 Task: Open a Modern Writer Template save the file as report.html Remove the following  from template: 'Address' Change the date  '21 December, 2022' change Dear Ms Reader to   Good Evening. Add body to the letter Congratulations on your recent promotion! This well-deserved achievement is a testament to your skills and commitment to your work. I am confident that you will excel in your new role and bring continued success to the team. Wishing you all the best in this exciting chapter of your career.Add Name  'Dwight'. Insert watermark  Ram&Sons Apply Font Style in watermark Nunito; font size  123and place the watermark  Diagonally 
Action: Mouse moved to (395, 222)
Screenshot: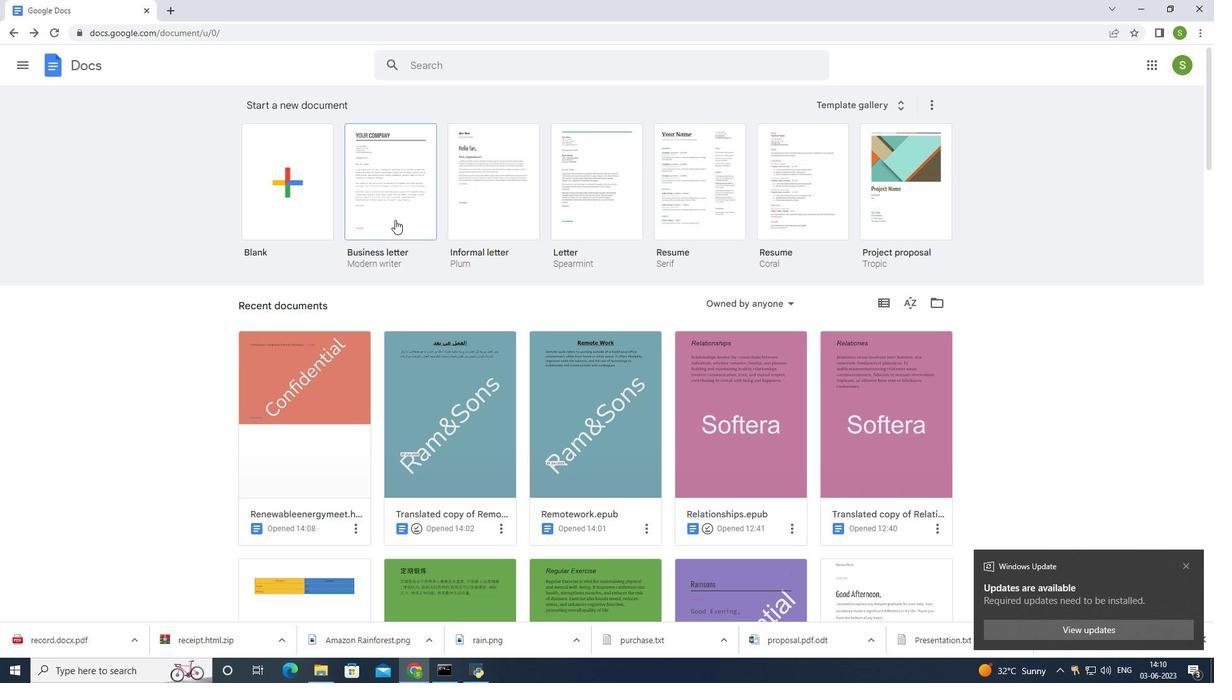
Action: Mouse pressed left at (395, 222)
Screenshot: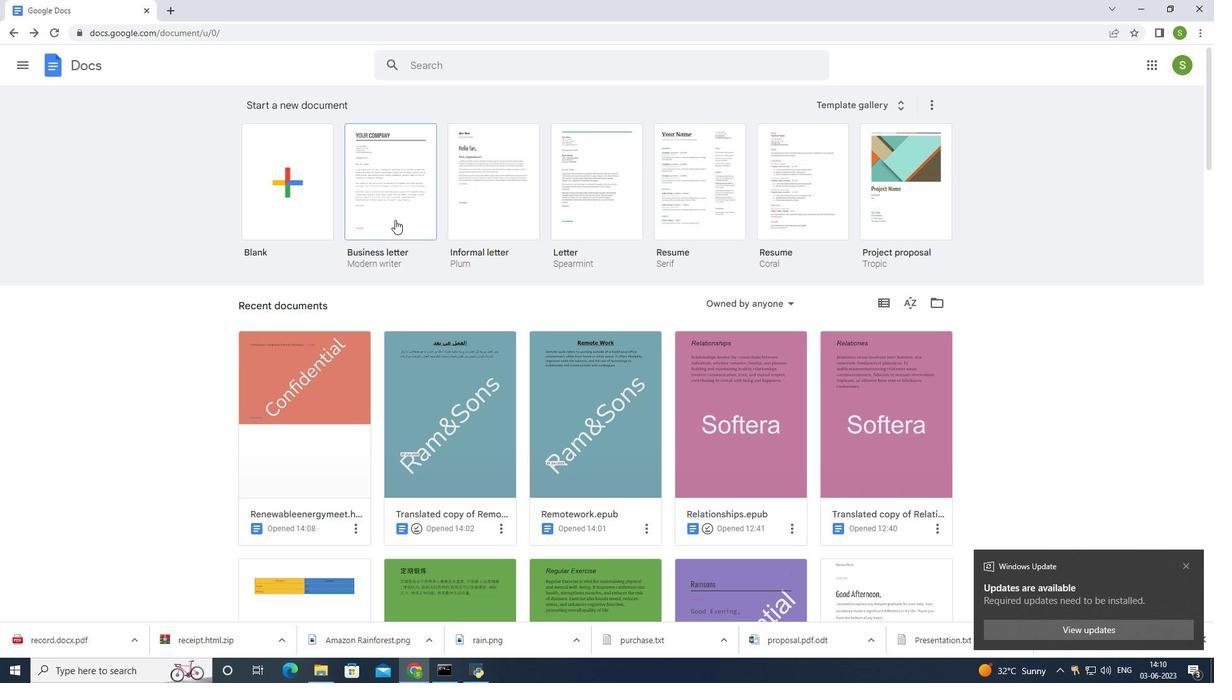 
Action: Mouse moved to (390, 227)
Screenshot: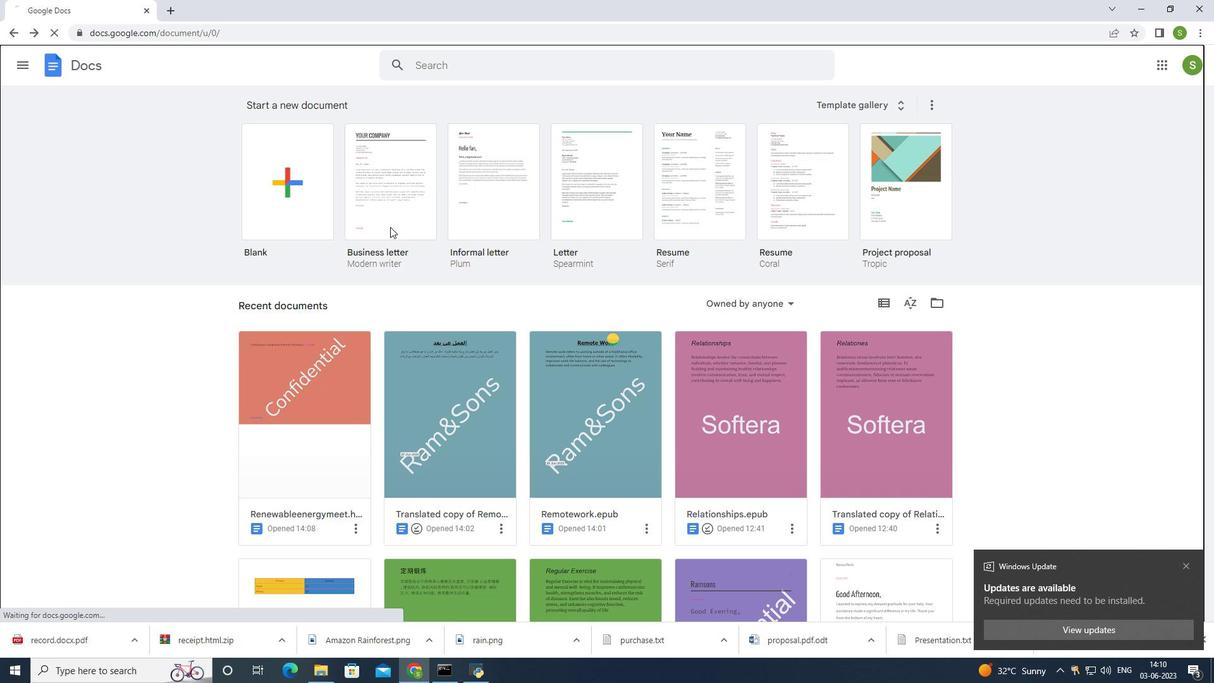 
Action: Mouse pressed left at (390, 227)
Screenshot: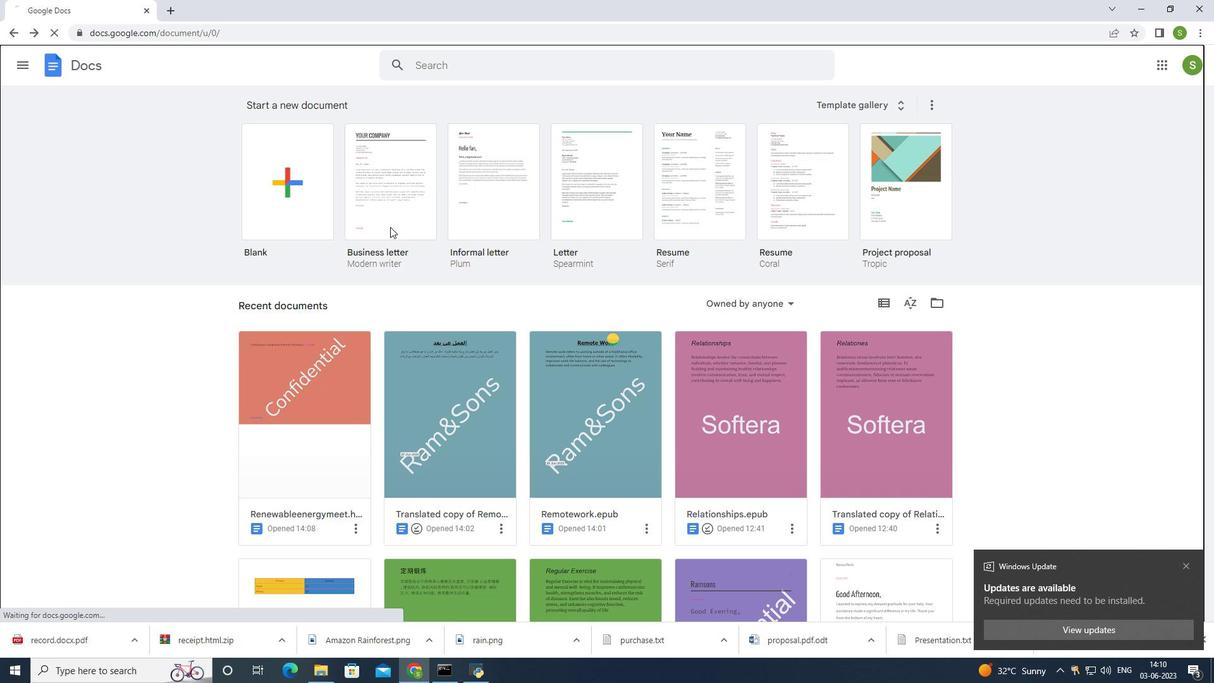 
Action: Mouse moved to (306, 258)
Screenshot: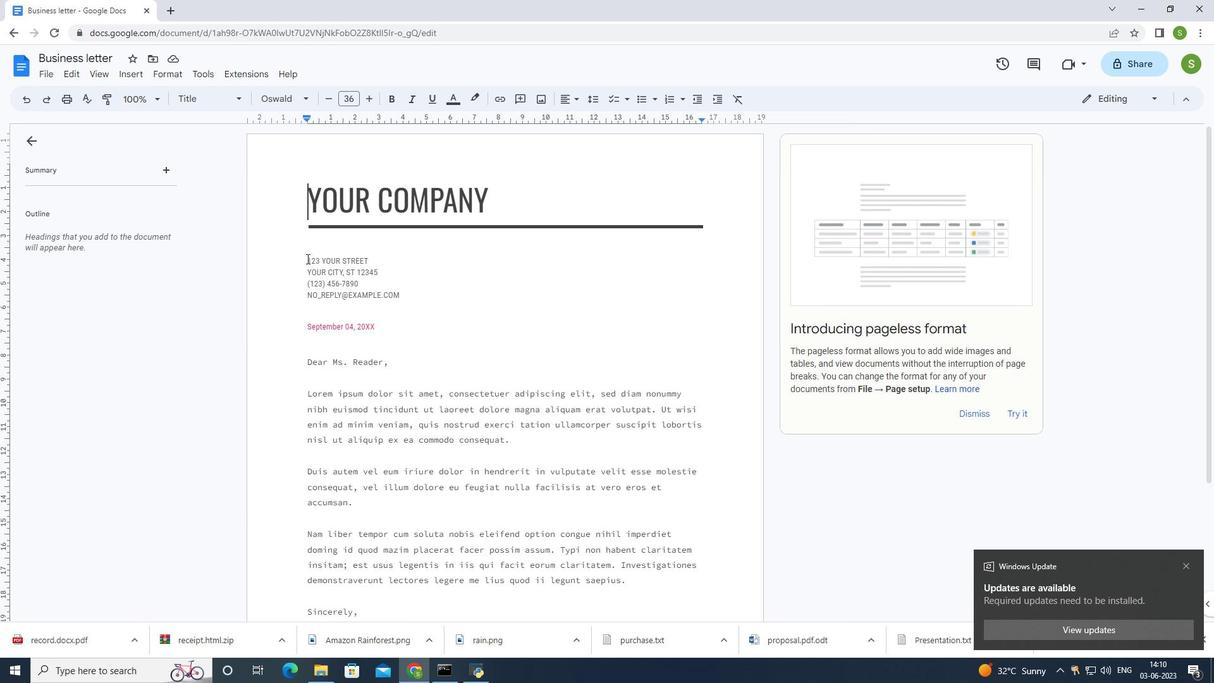 
Action: Mouse pressed left at (306, 258)
Screenshot: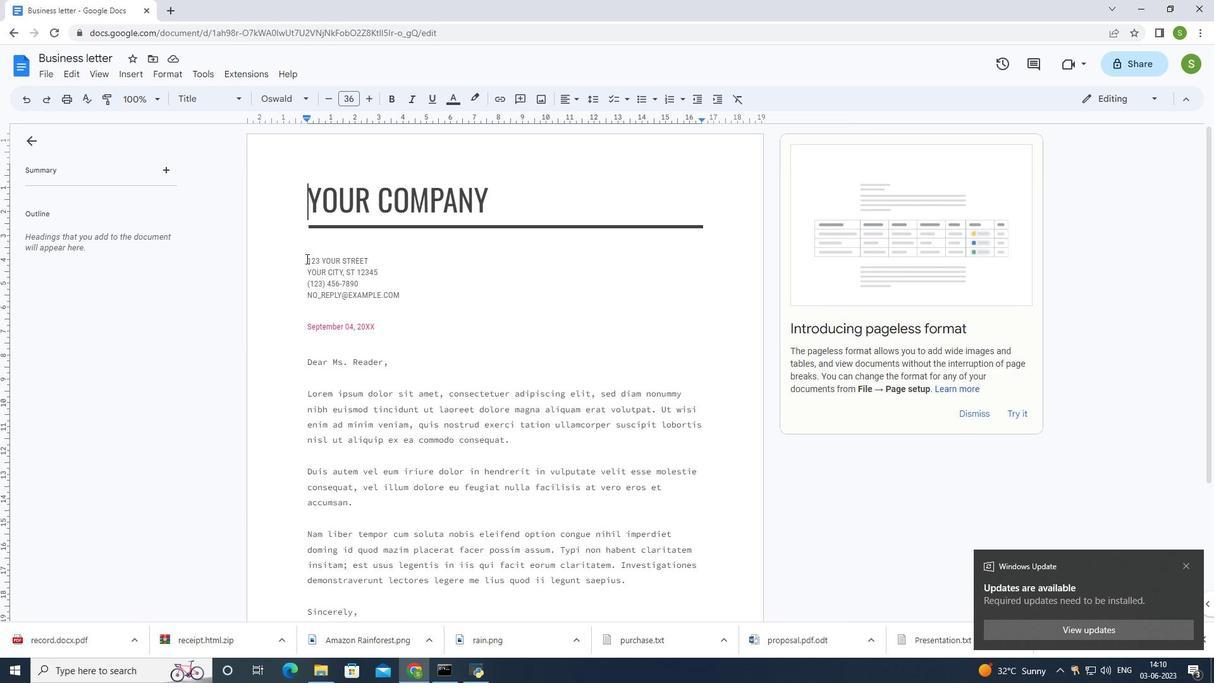 
Action: Mouse moved to (429, 303)
Screenshot: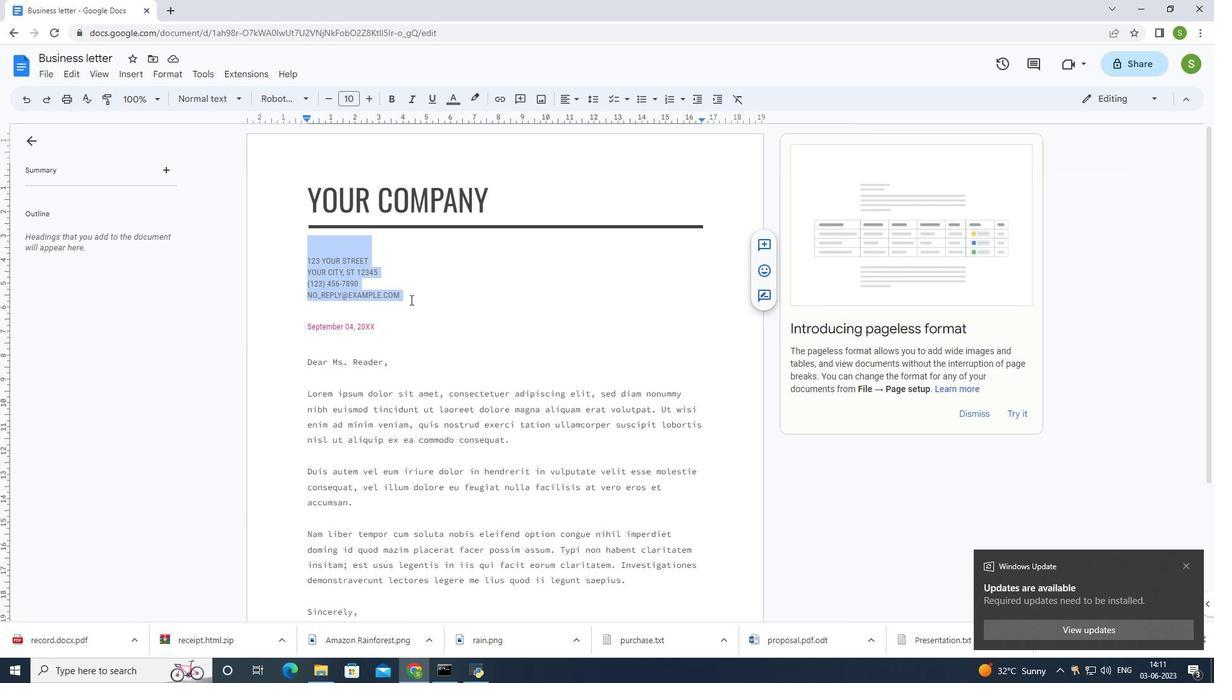 
Action: Key pressed <Key.delete>
Screenshot: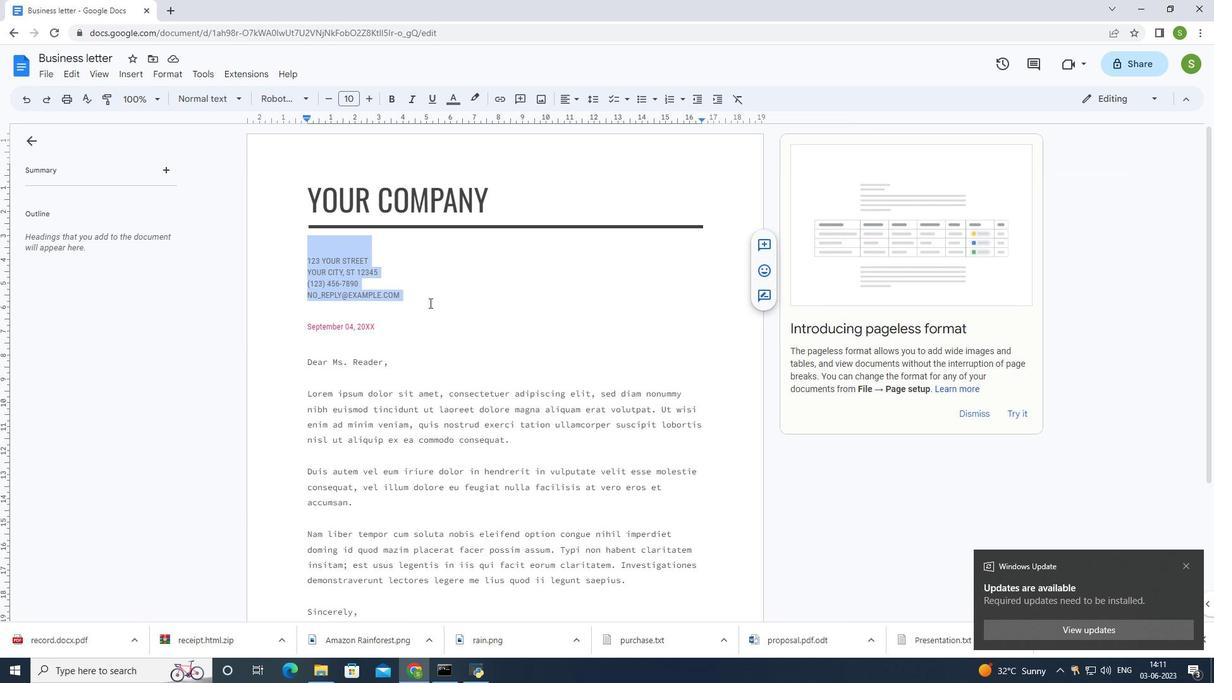 
Action: Mouse moved to (379, 261)
Screenshot: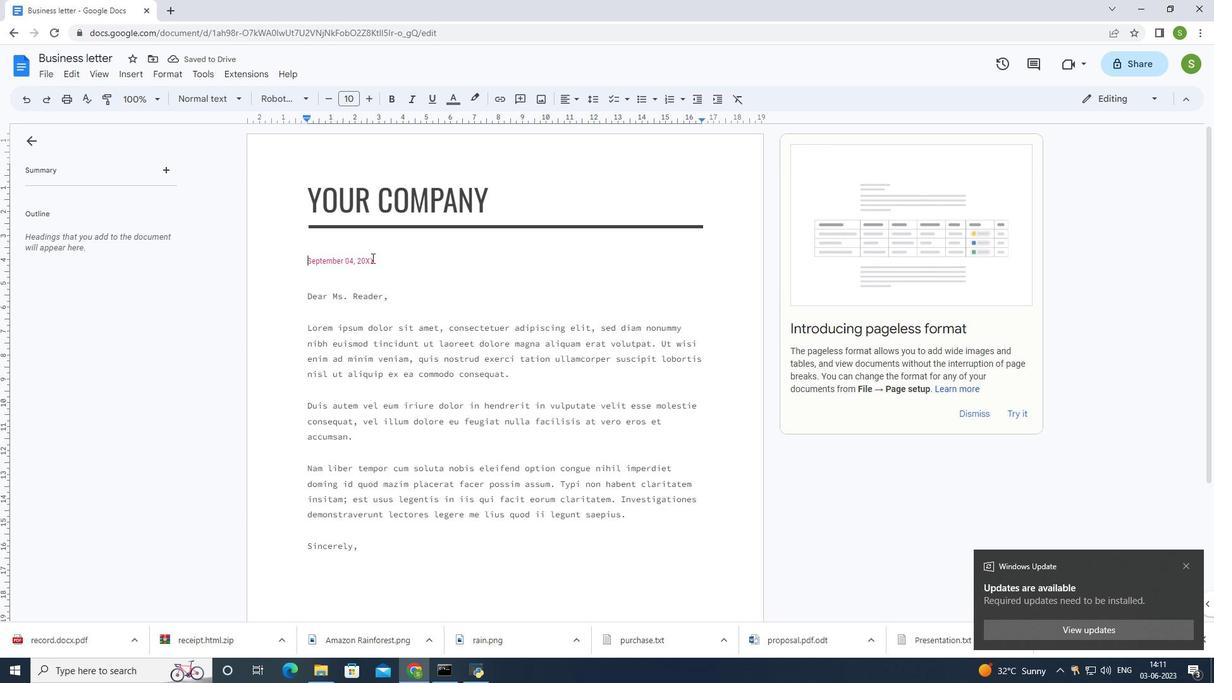 
Action: Mouse pressed left at (379, 261)
Screenshot: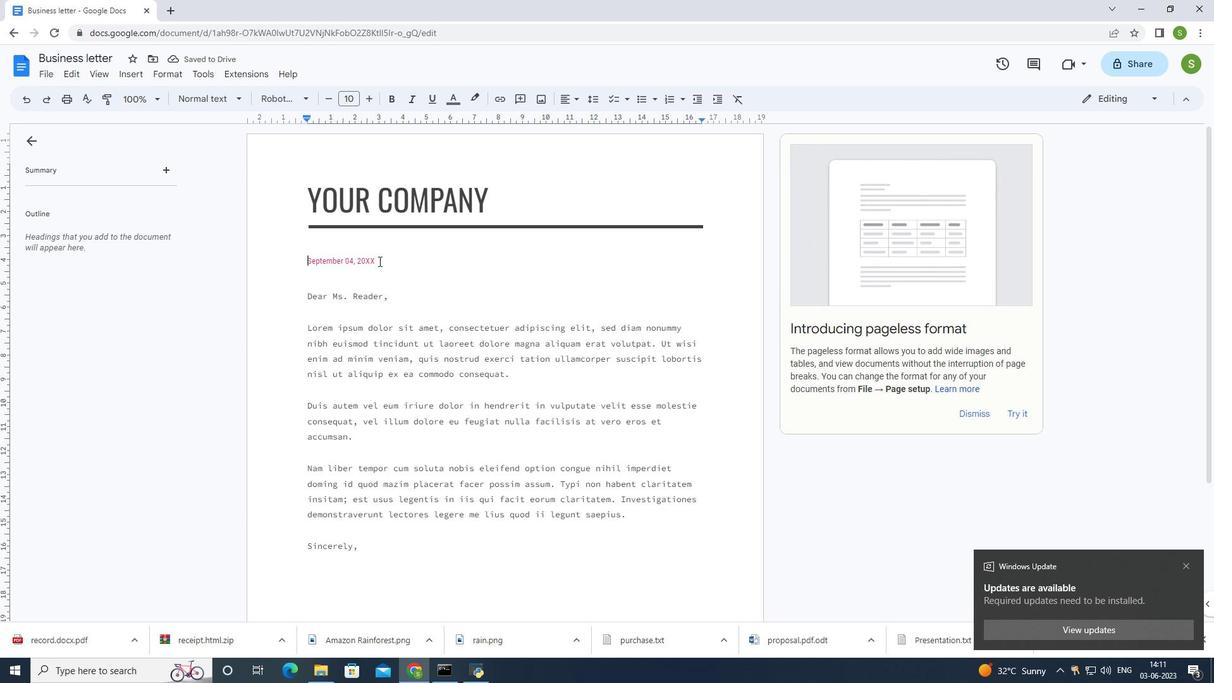
Action: Key pressed <Key.backspace><Key.backspace><Key.backspace><Key.backspace><Key.backspace><Key.backspace><Key.backspace><Key.backspace><Key.backspace><Key.backspace><Key.backspace><Key.backspace><Key.backspace><Key.backspace><Key.backspace><Key.backspace><Key.backspace><Key.backspace>
Screenshot: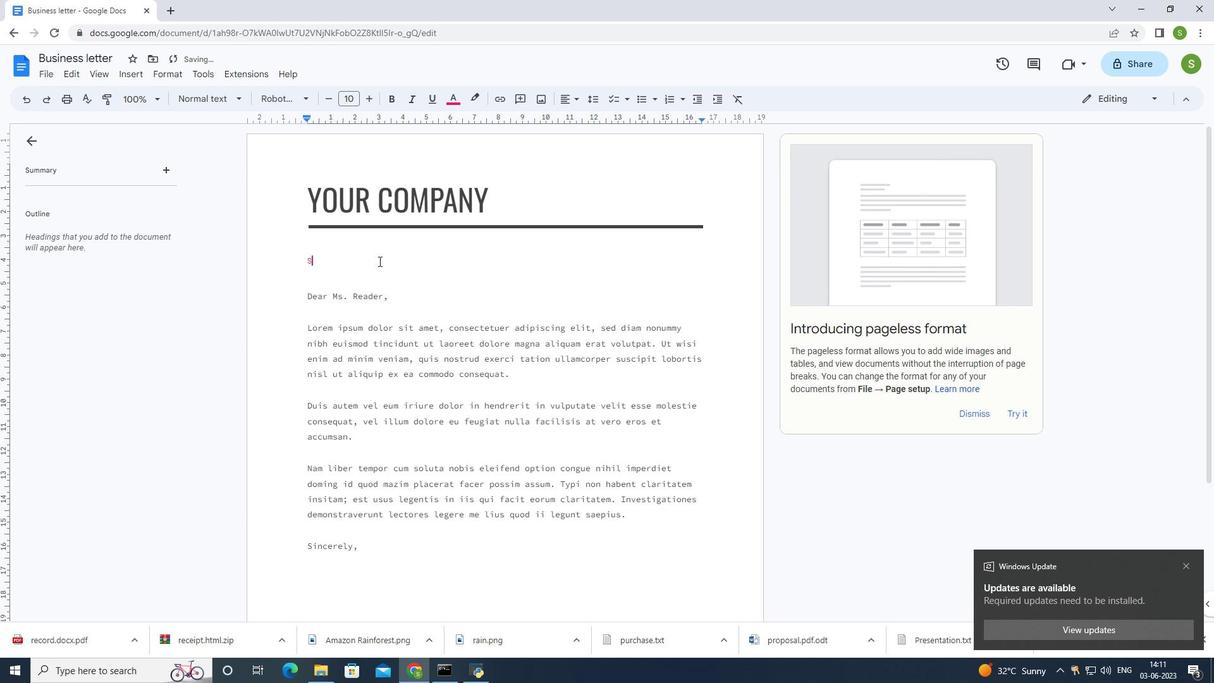 
Action: Mouse moved to (419, 286)
Screenshot: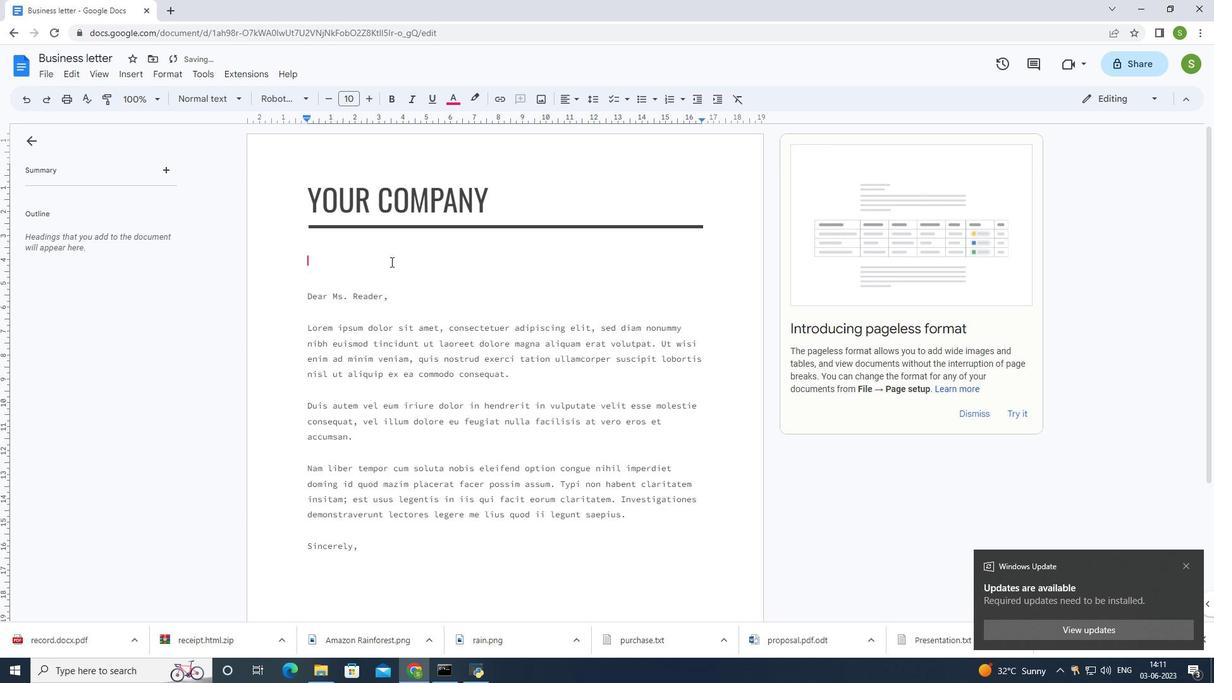 
Action: Key pressed 21<Key.space><Key.shift>December<Key.space>2022
Screenshot: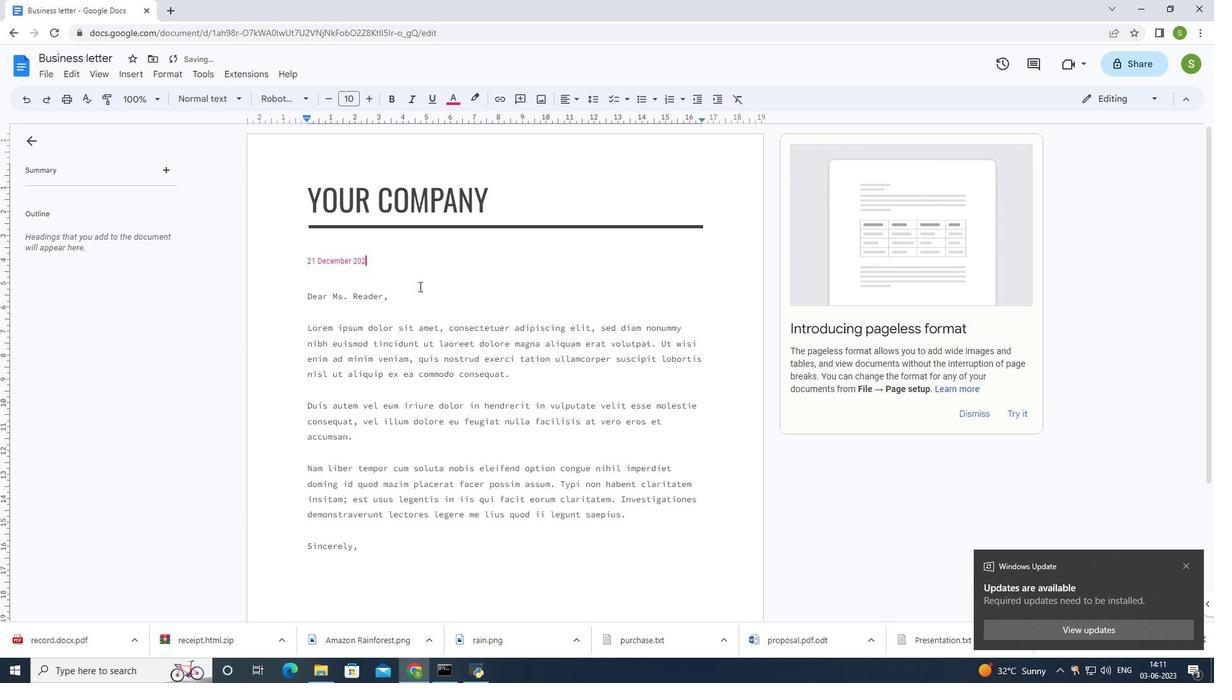 
Action: Mouse moved to (379, 296)
Screenshot: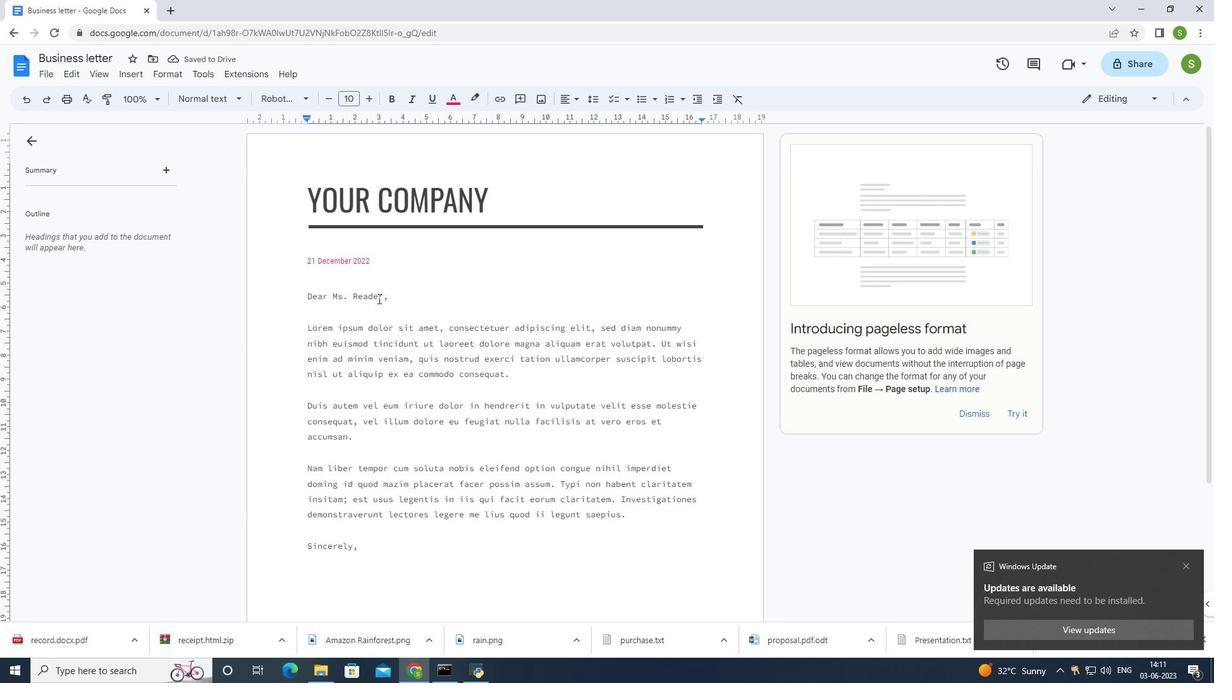 
Action: Mouse pressed left at (379, 296)
Screenshot: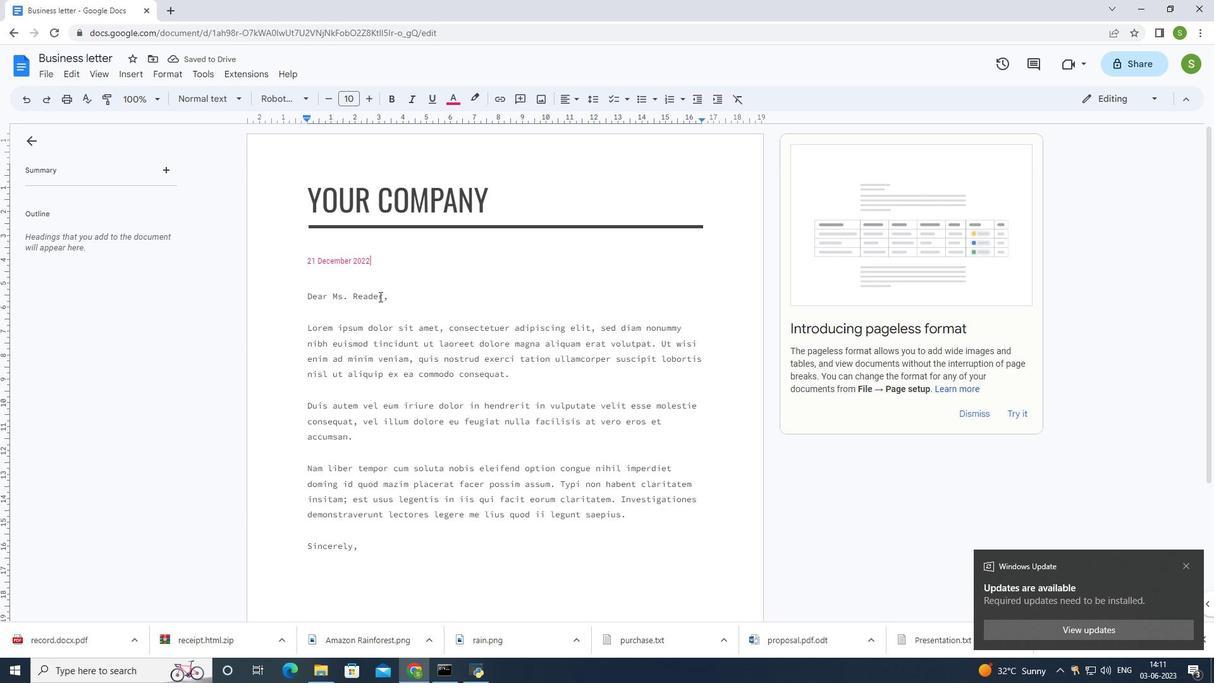 
Action: Mouse moved to (382, 294)
Screenshot: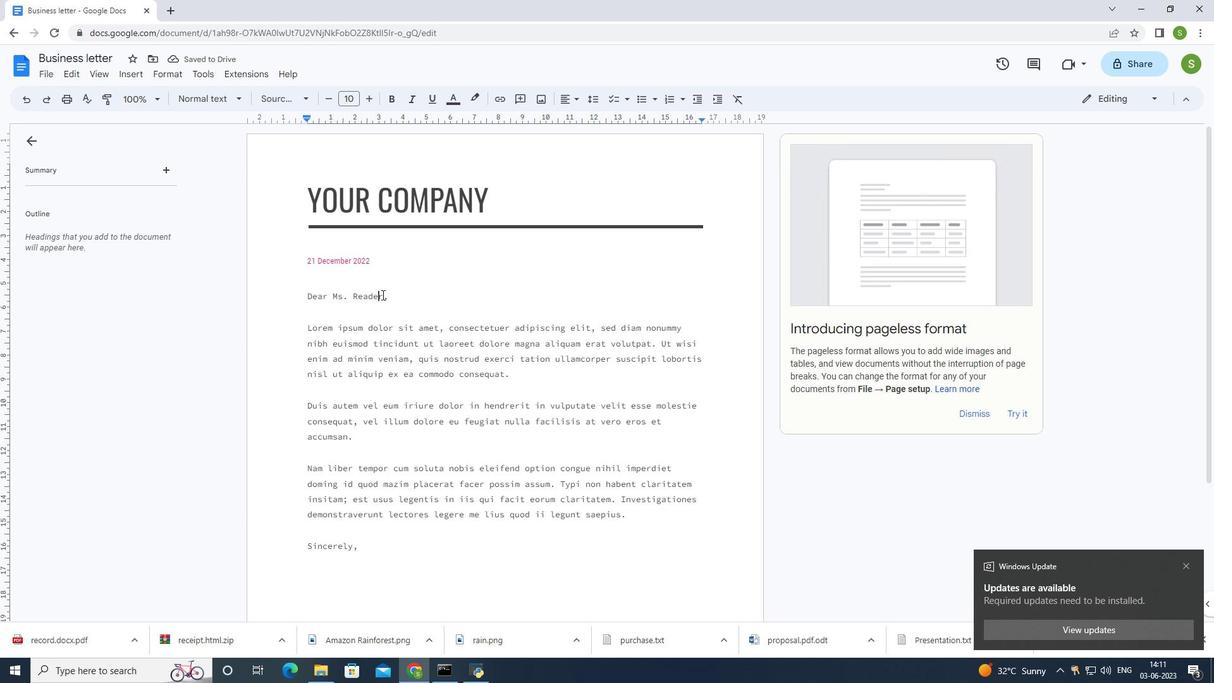 
Action: Mouse pressed left at (382, 294)
Screenshot: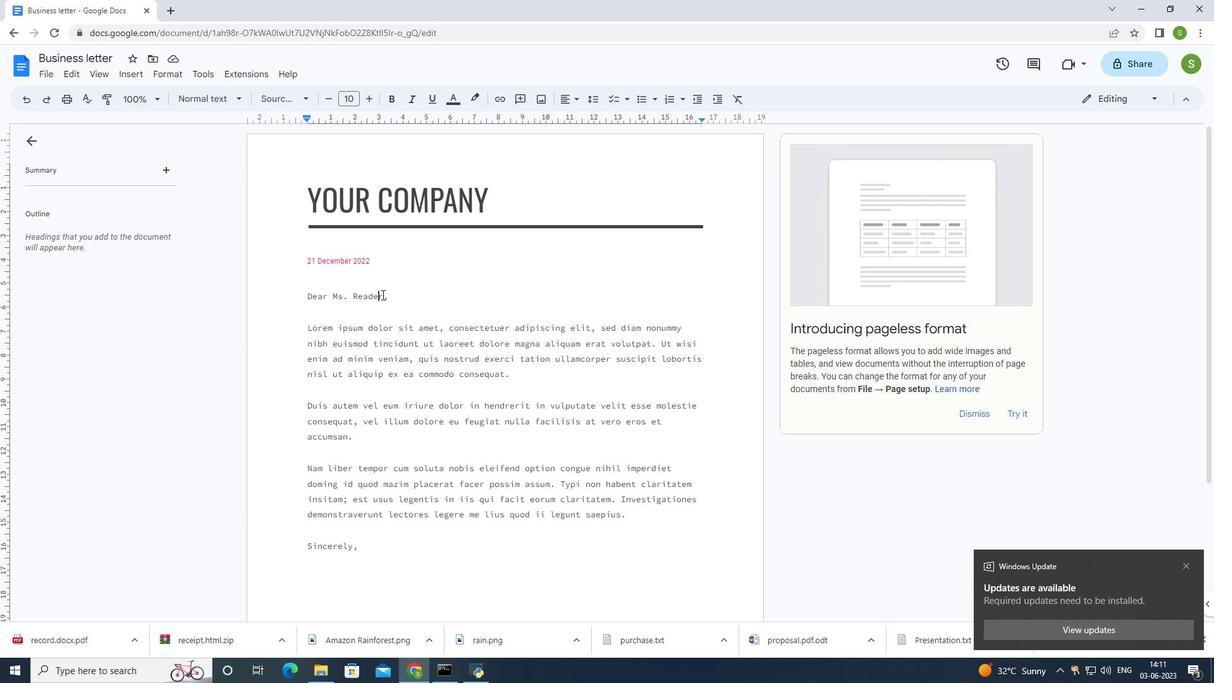 
Action: Mouse moved to (420, 286)
Screenshot: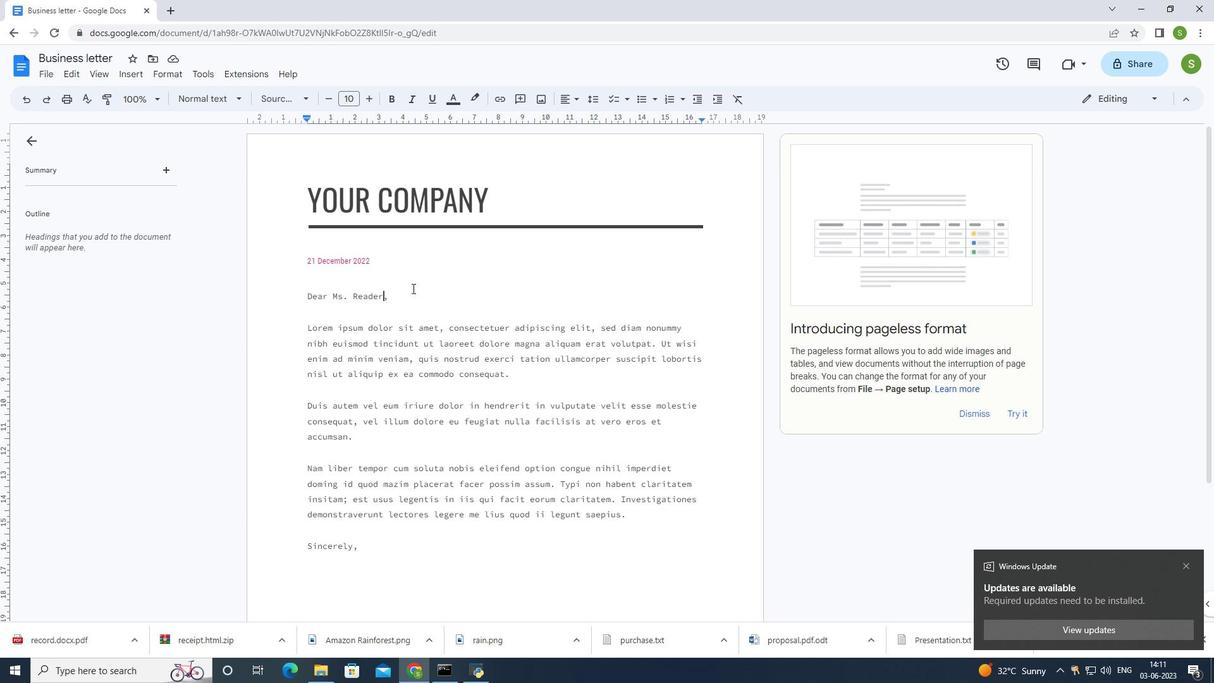 
Action: Key pressed <Key.backspace><Key.backspace><Key.backspace><Key.backspace><Key.backspace><Key.backspace><Key.backspace><Key.backspace><Key.backspace><Key.backspace><Key.backspace><Key.backspace><Key.backspace><Key.backspace><Key.backspace><Key.shift>Good<Key.space><Key.shift>Evening
Screenshot: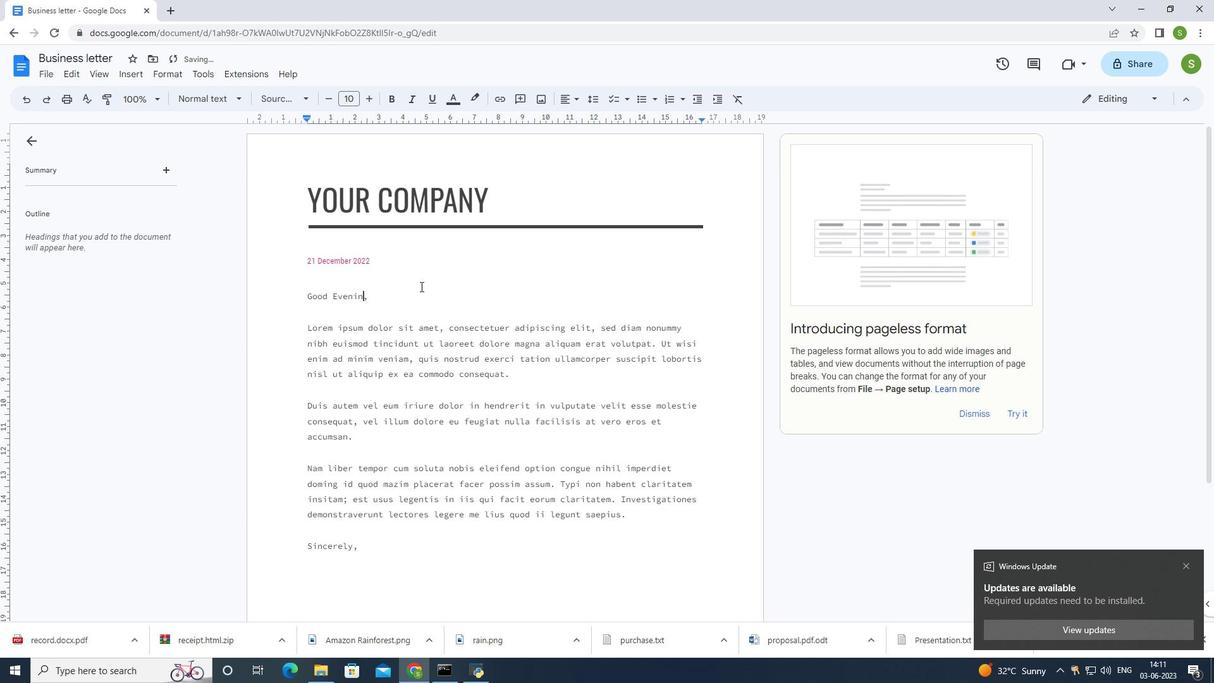 
Action: Mouse moved to (299, 325)
Screenshot: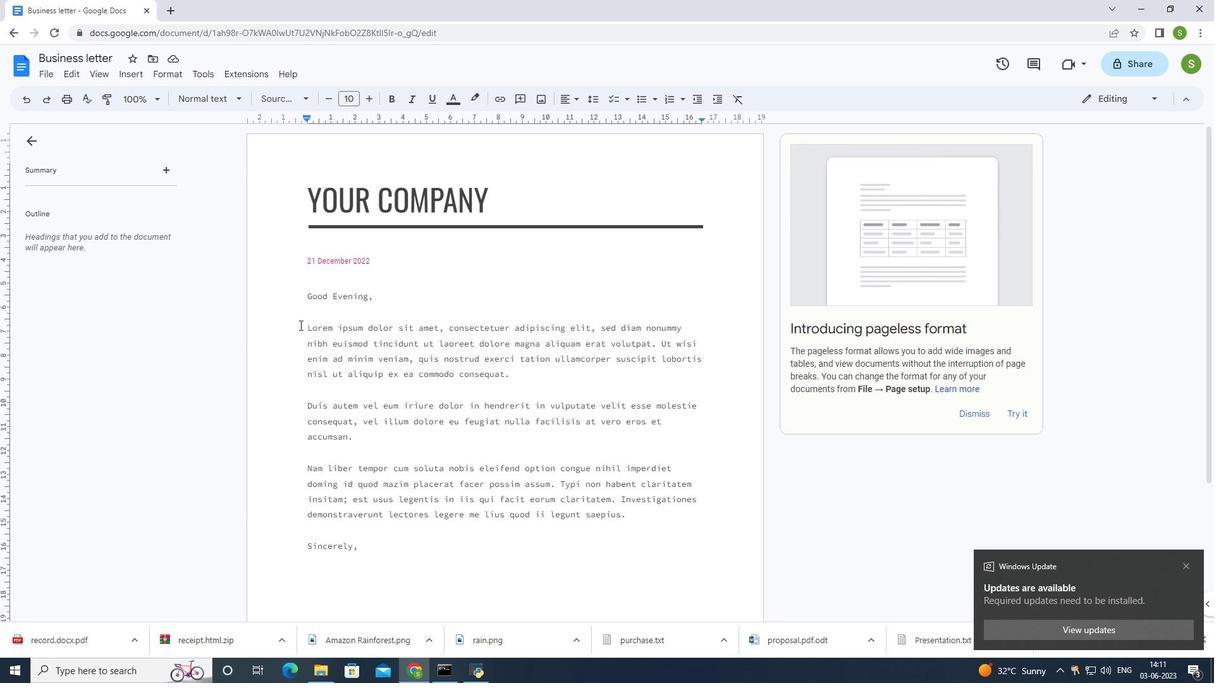 
Action: Mouse pressed left at (299, 325)
Screenshot: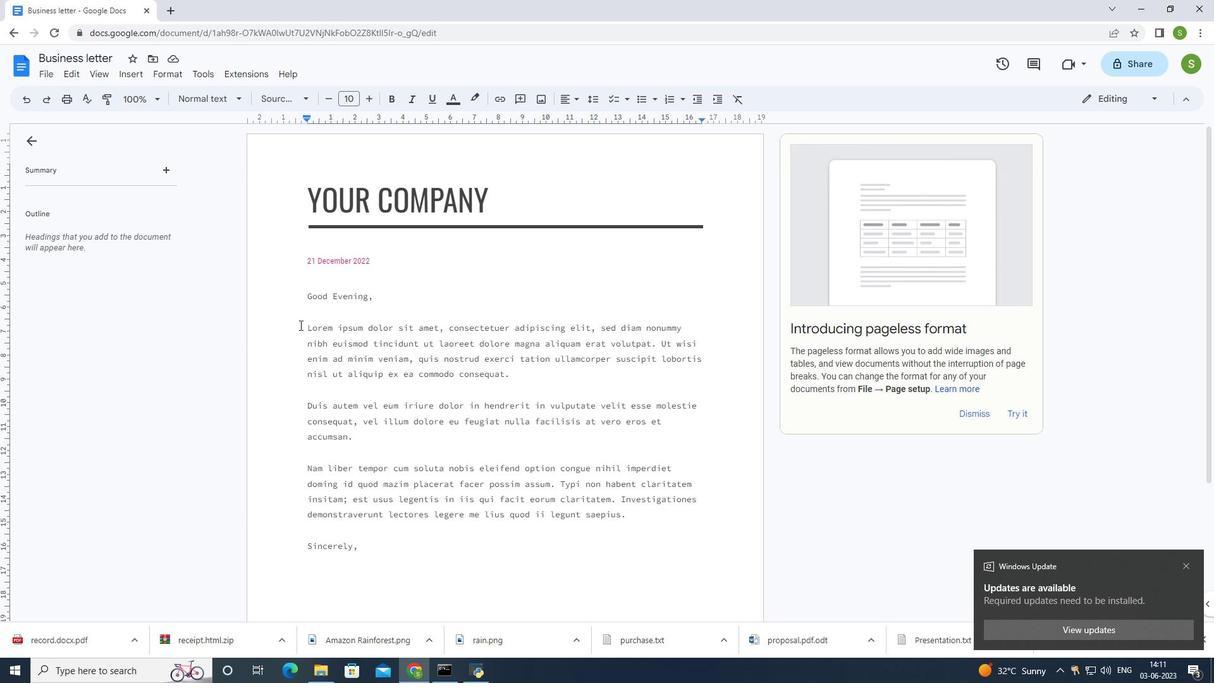
Action: Mouse moved to (431, 469)
Screenshot: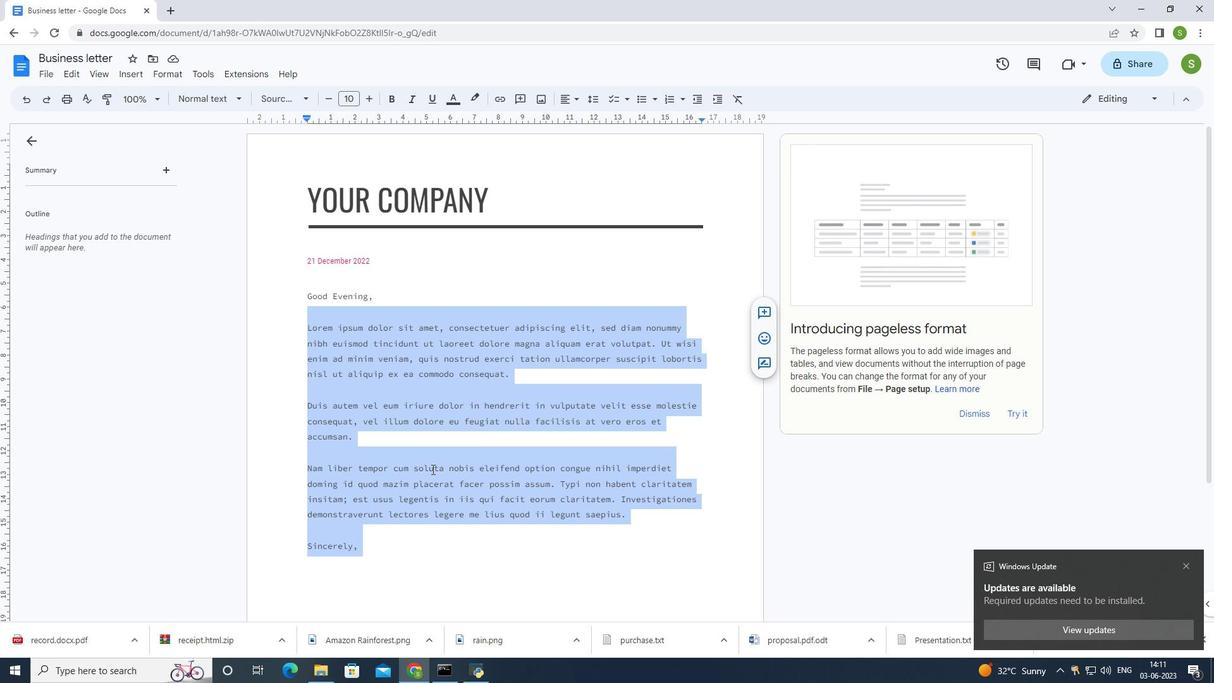 
Action: Key pressed <Key.delete>
Screenshot: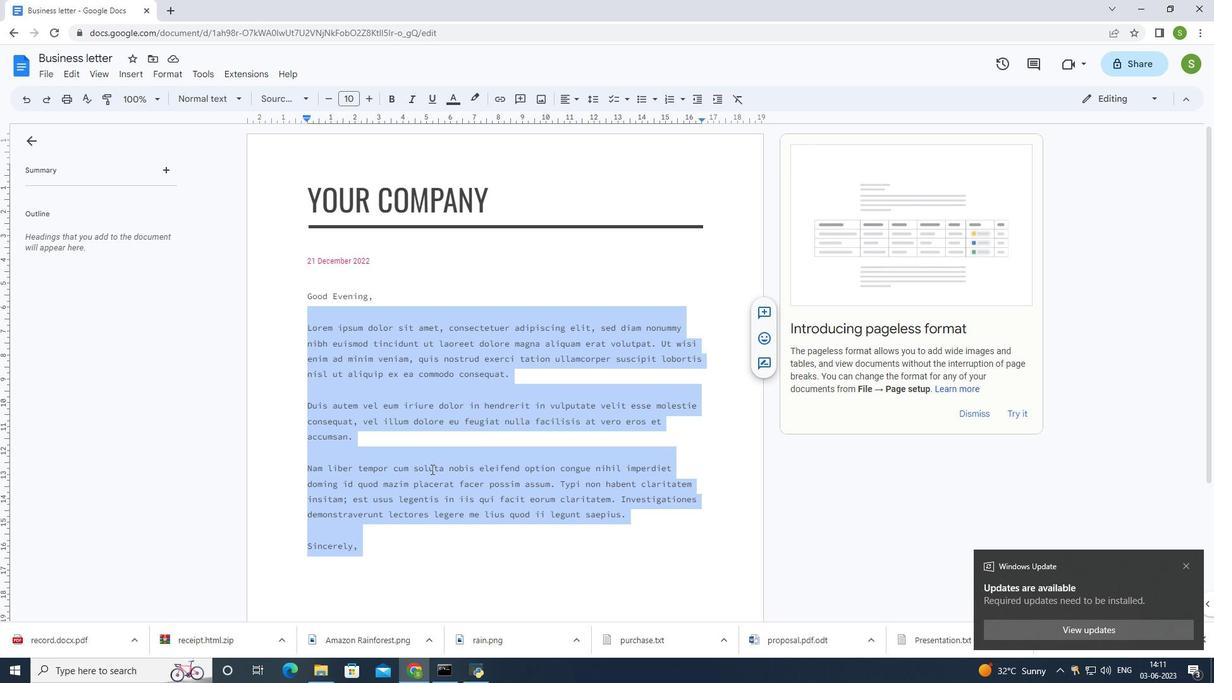 
Action: Mouse moved to (434, 456)
Screenshot: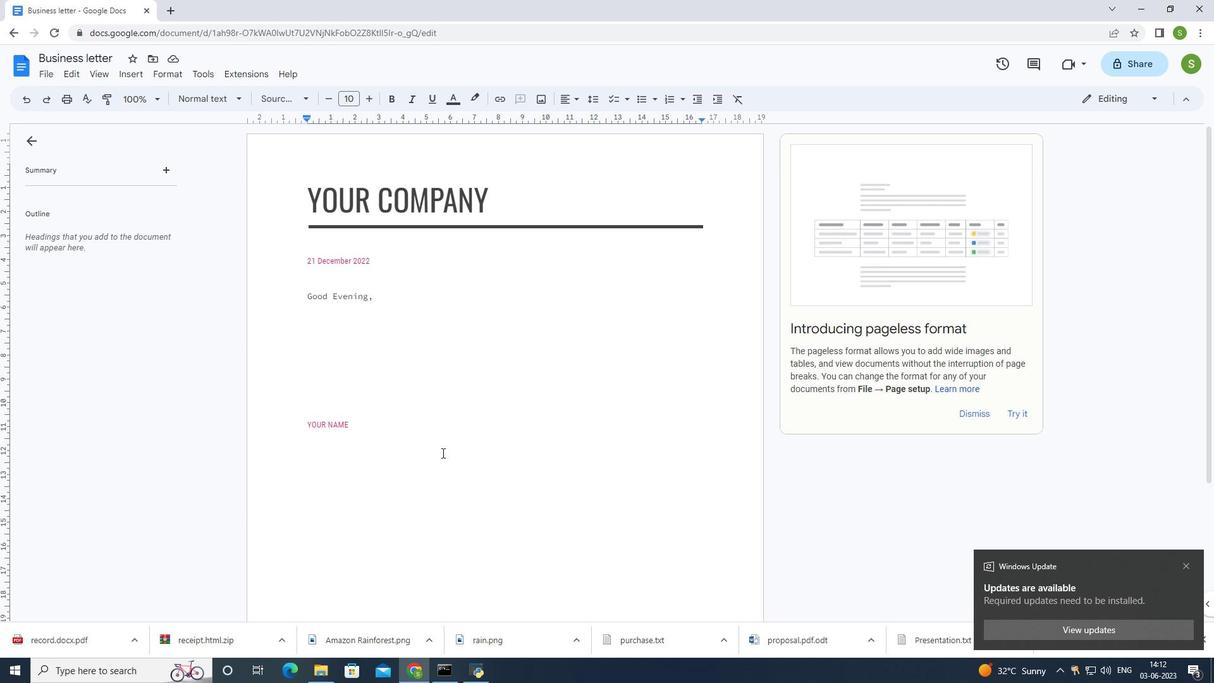 
Action: Key pressed <Key.shift>Cong
Screenshot: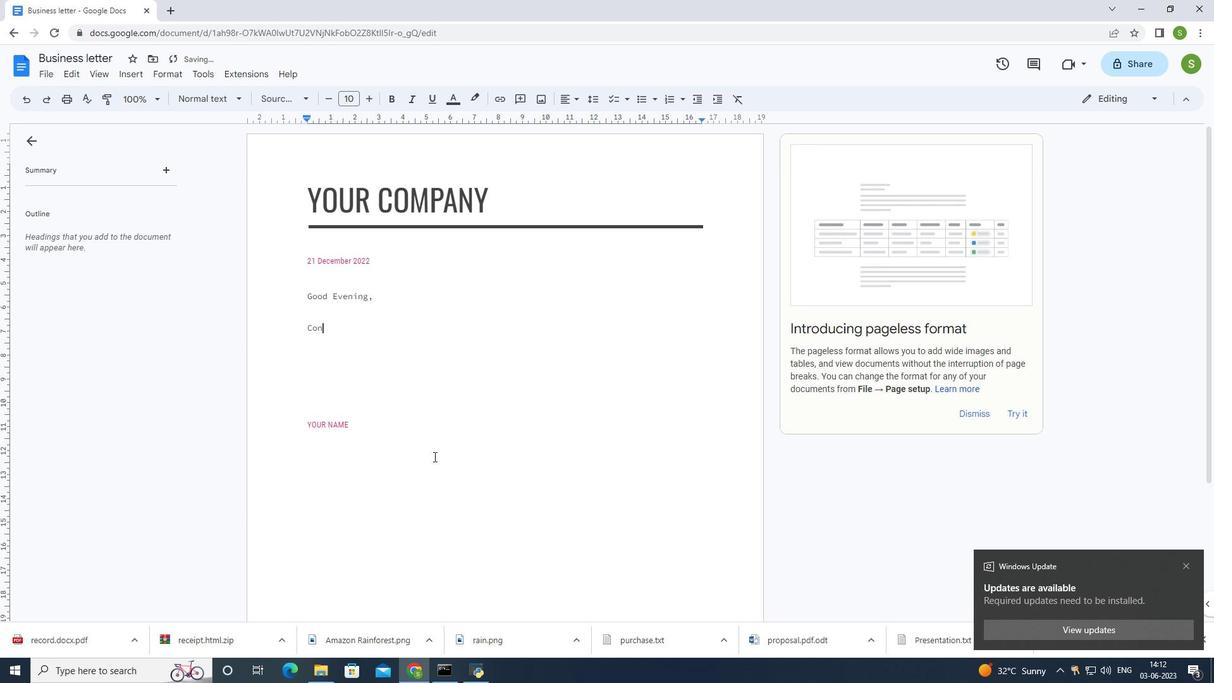 
Action: Mouse moved to (441, 453)
Screenshot: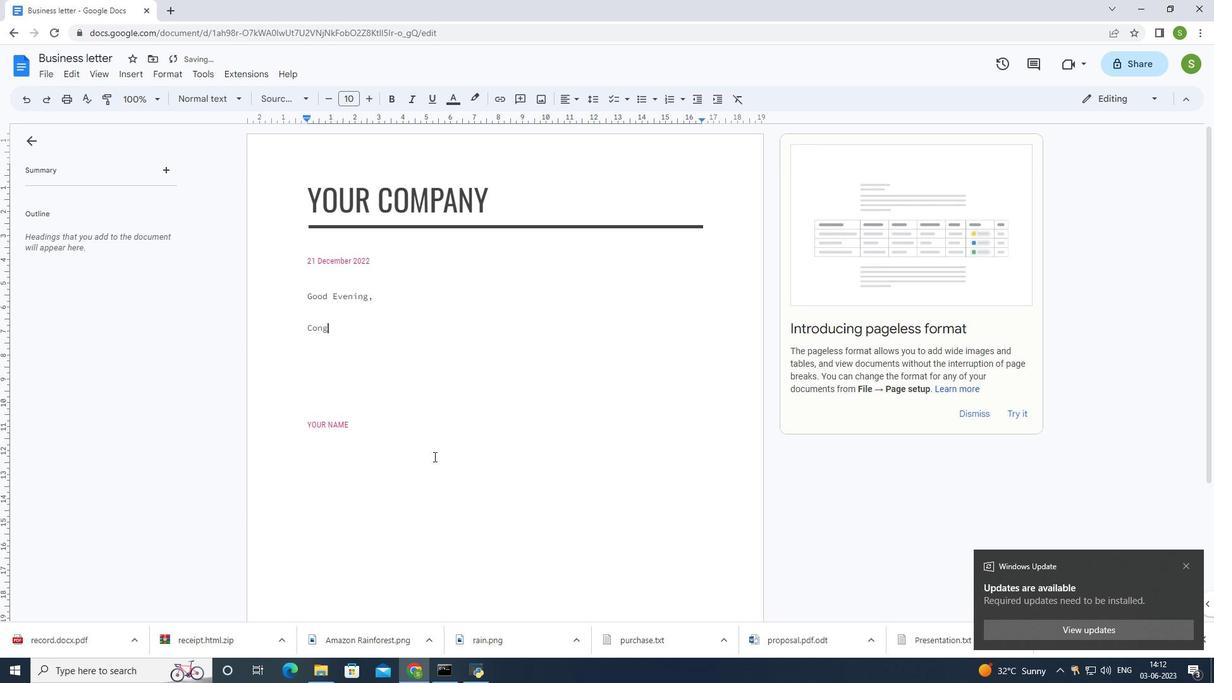 
Action: Key pressed ratulations<Key.space>on<Key.space>your<Key.space>recent<Key.space>
Screenshot: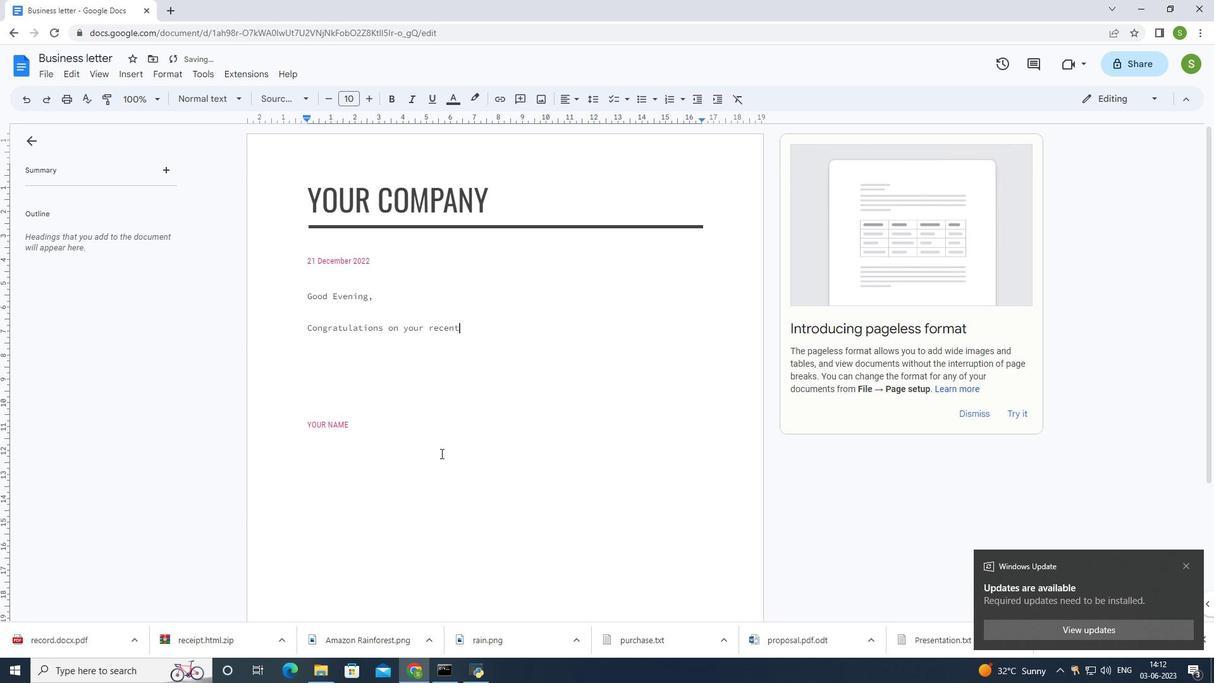 
Action: Mouse moved to (497, 458)
Screenshot: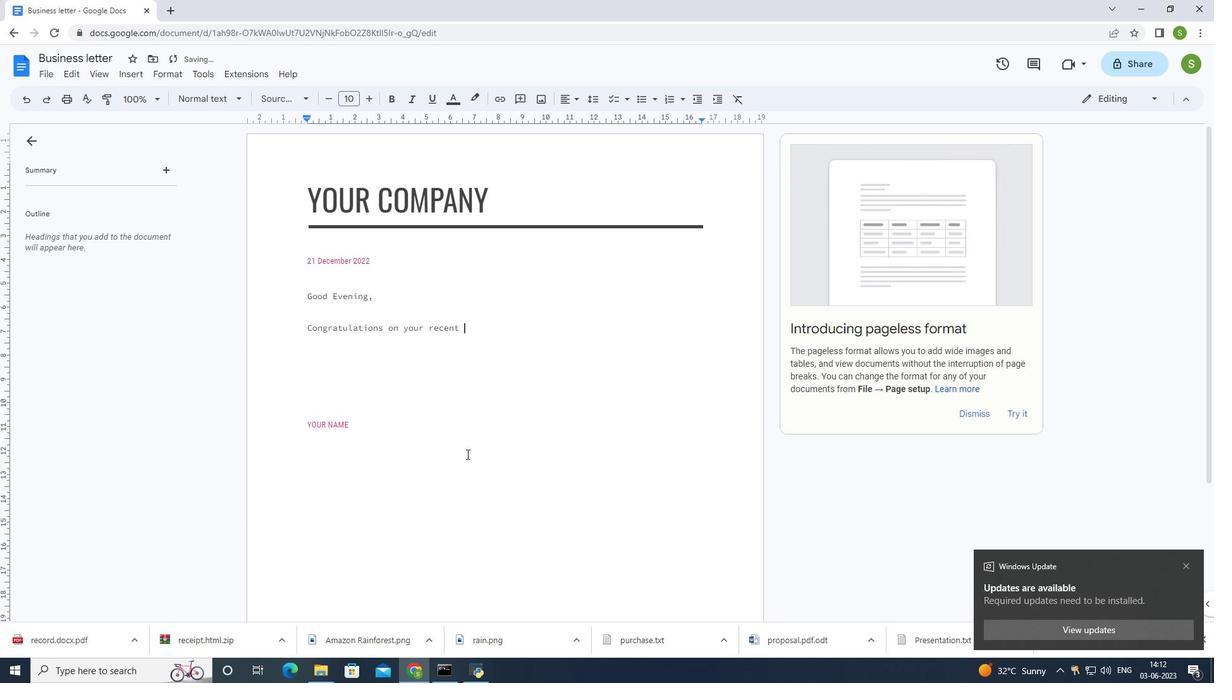 
Action: Key pressed promotion
Screenshot: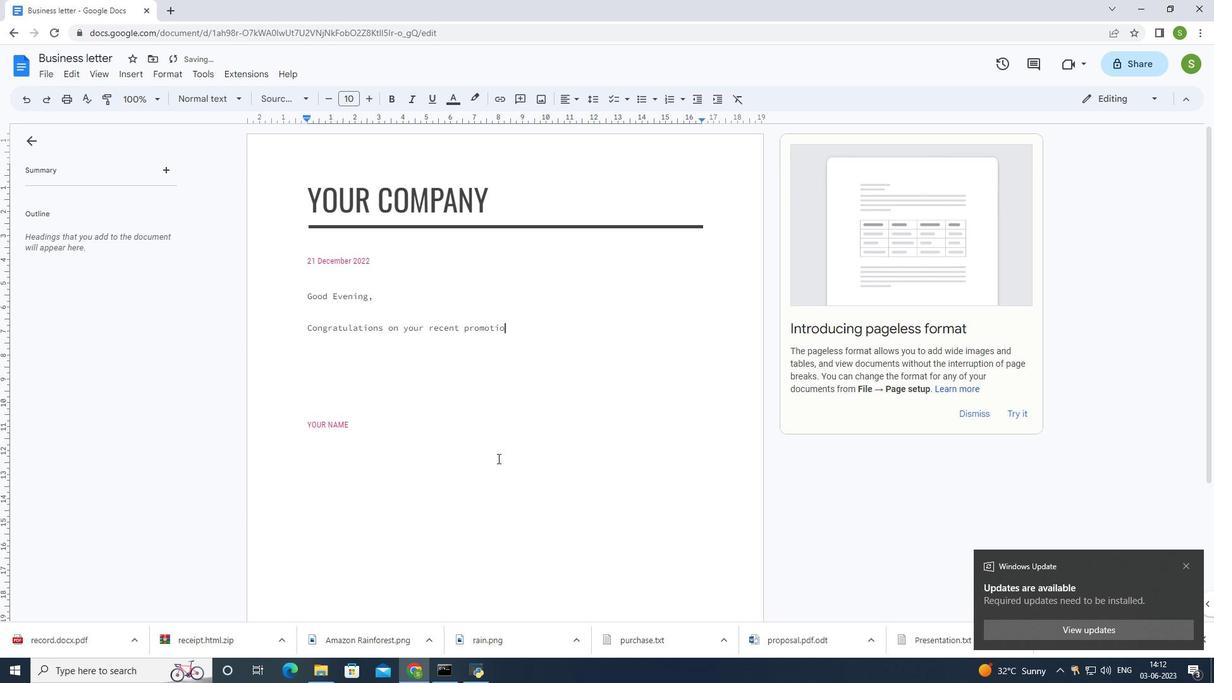 
Action: Mouse moved to (595, 480)
Screenshot: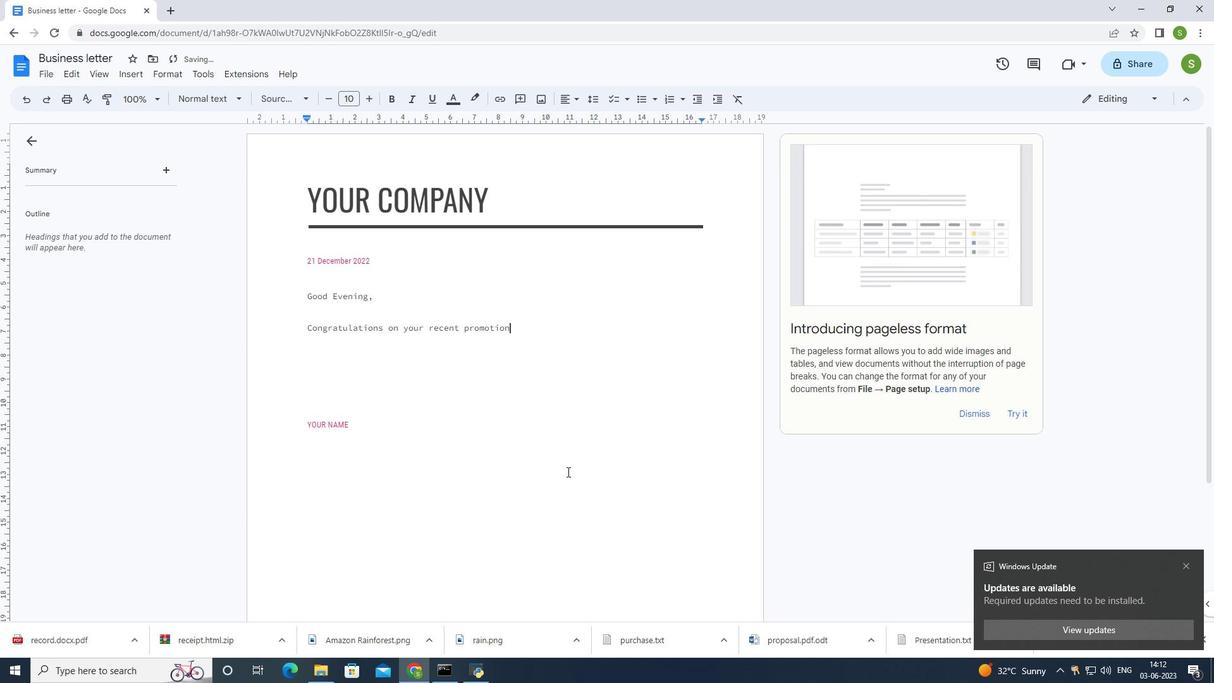
Action: Key pressed <Key.shift><Key.shift>!<Key.space>this<Key.space>well-<Key.space><Key.backspace>deserved<Key.space>achivement<Key.space>is<Key.space>a<Key.space>testment<Key.space>to<Key.space>your<Key.space>skills<Key.space>and<Key.space>commitment<Key.space>to<Key.space>your<Key.space>work.<Key.space><Key.shift>I<Key.space>am<Key.space>confident<Key.space>that<Key.space>you<Key.space>will<Key.space>excel<Key.space>in<Key.space>your<Key.space>new<Key.space>role<Key.space>and<Key.space>bi<Key.backspace>ring<Key.space>continued<Key.space>success<Key.space>to<Key.space>the<Key.space>team.<Key.space><Key.shift>Wisj<Key.backspace>hing<Key.space>you<Key.space>all<Key.space>the<Key.space>best<Key.space>in<Key.space>this<Key.space>exciting<Key.space>chapter<Key.space>of<Key.space>your<Key.space>career.
Screenshot: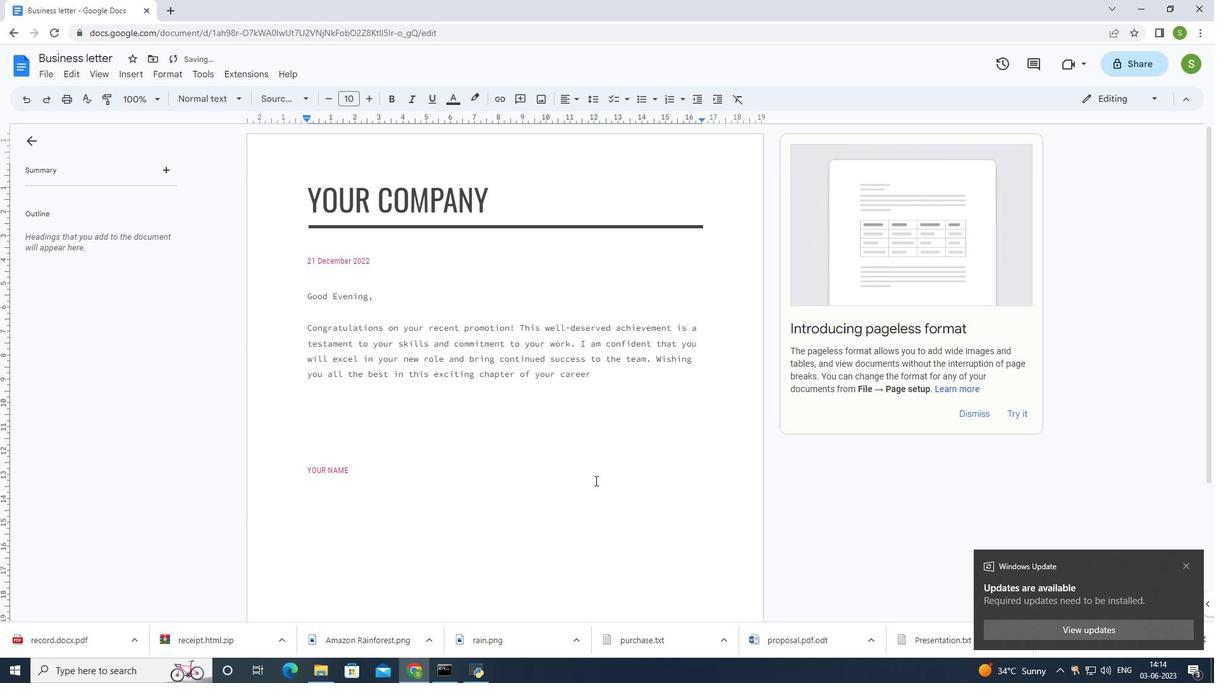 
Action: Mouse moved to (387, 469)
Screenshot: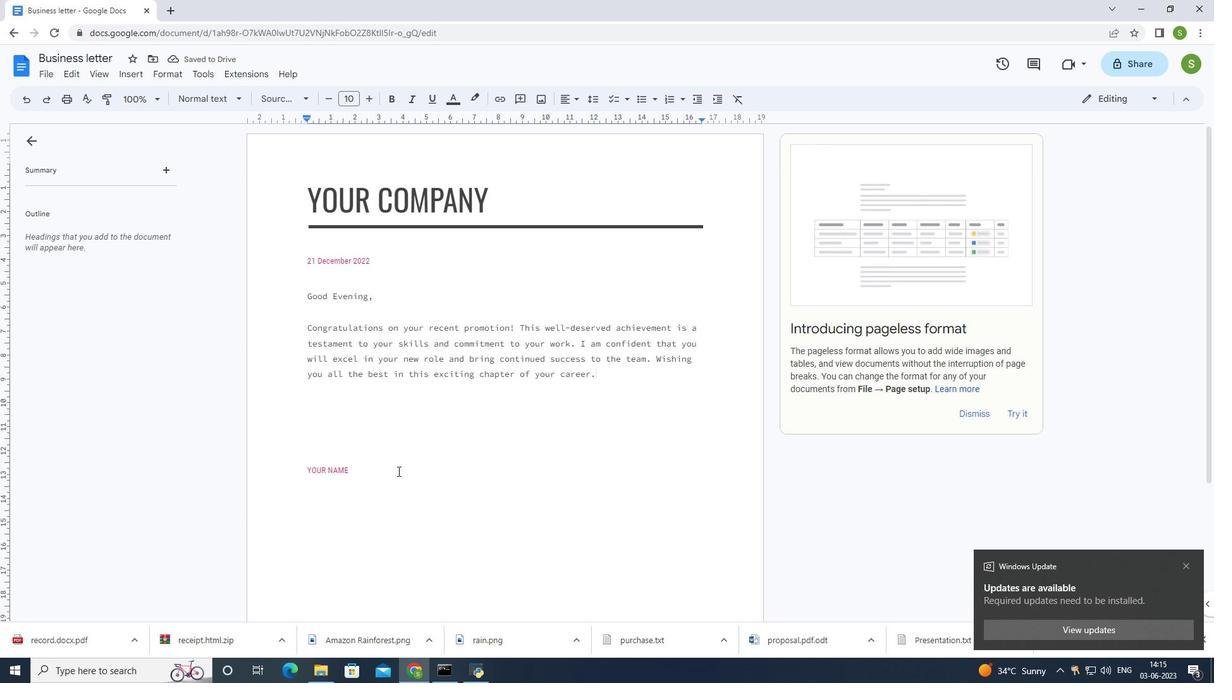 
Action: Mouse pressed left at (387, 469)
Screenshot: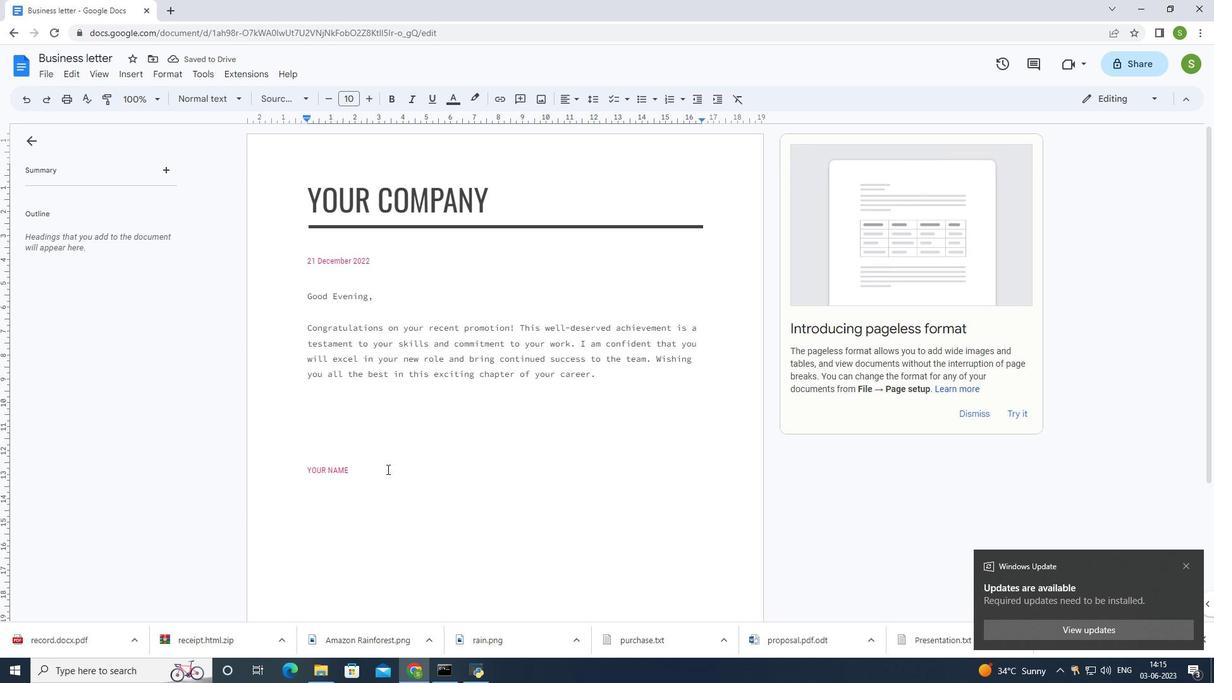
Action: Mouse moved to (724, 566)
Screenshot: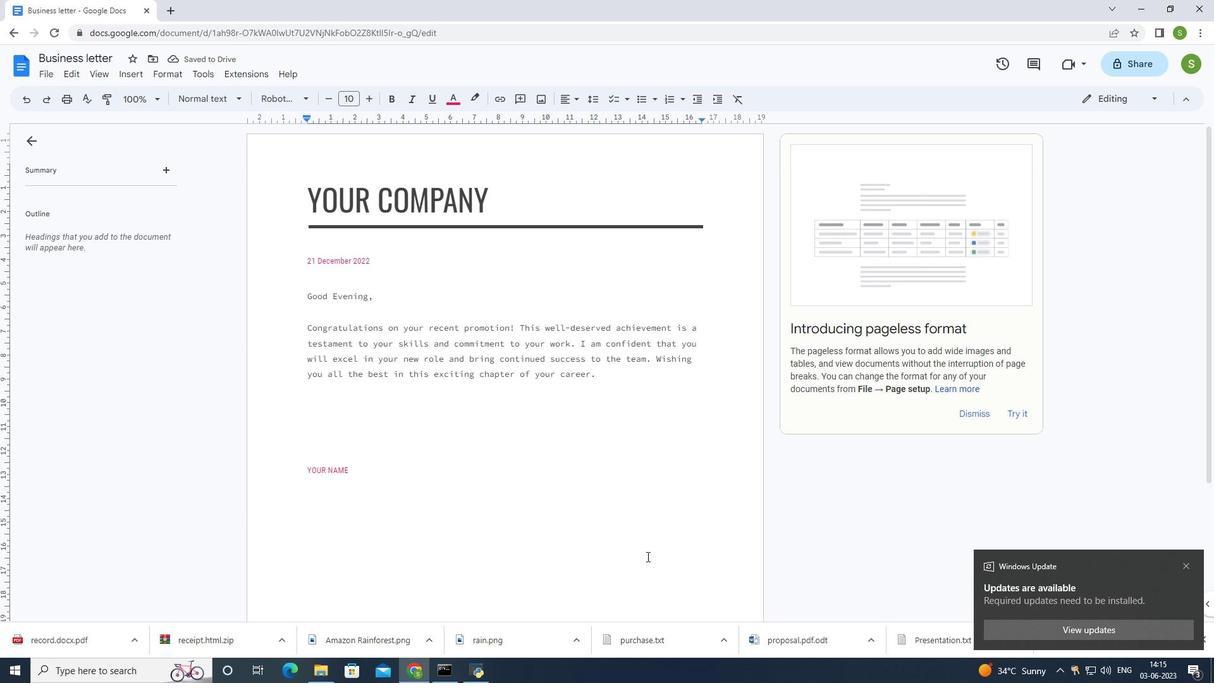 
Action: Key pressed <Key.shift_r>:<Key.space><Key.shift>Dwight
Screenshot: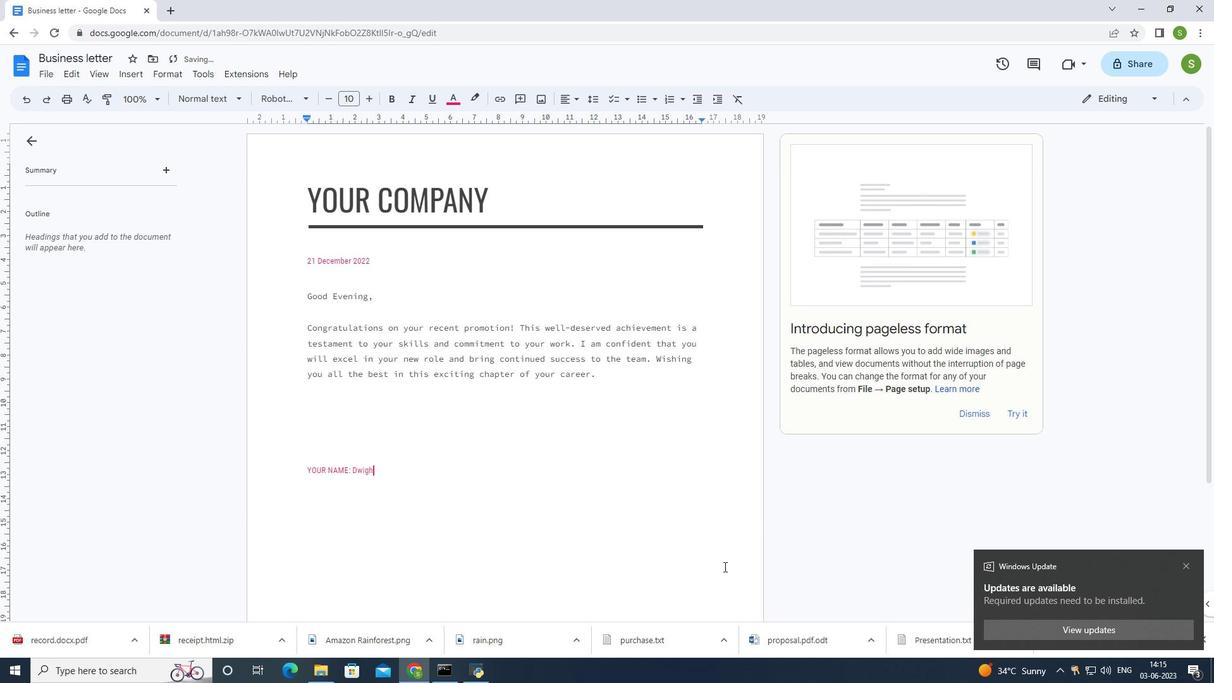 
Action: Mouse moved to (128, 77)
Screenshot: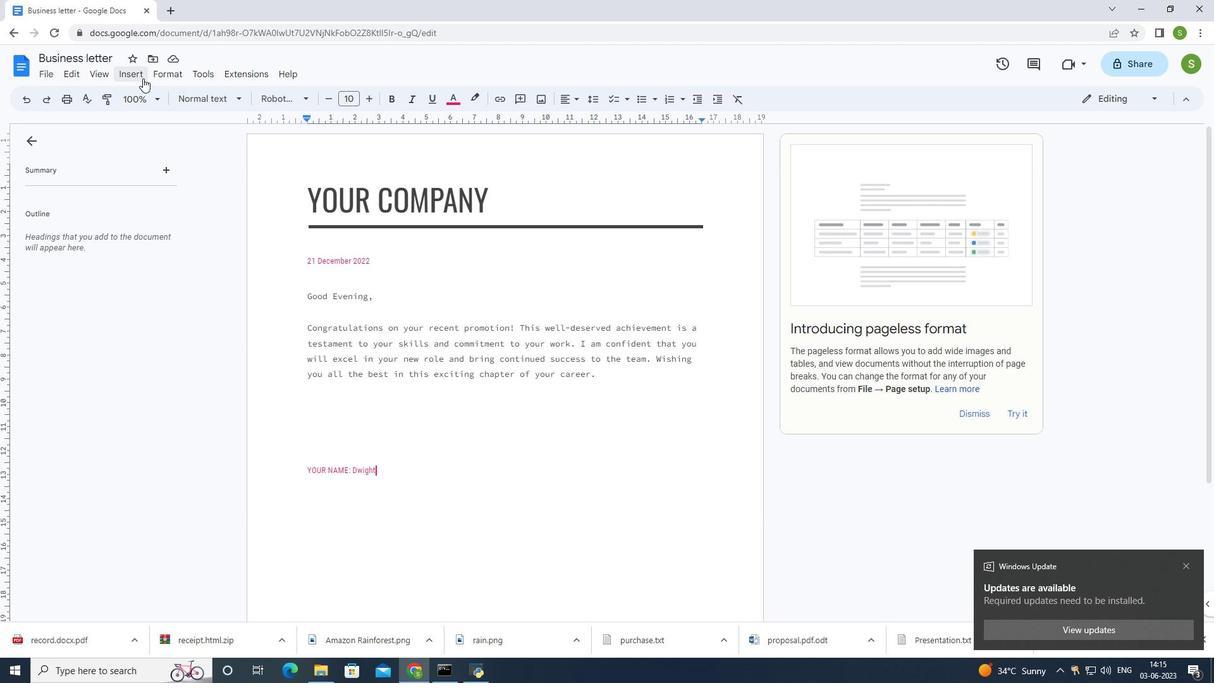 
Action: Mouse pressed left at (128, 77)
Screenshot: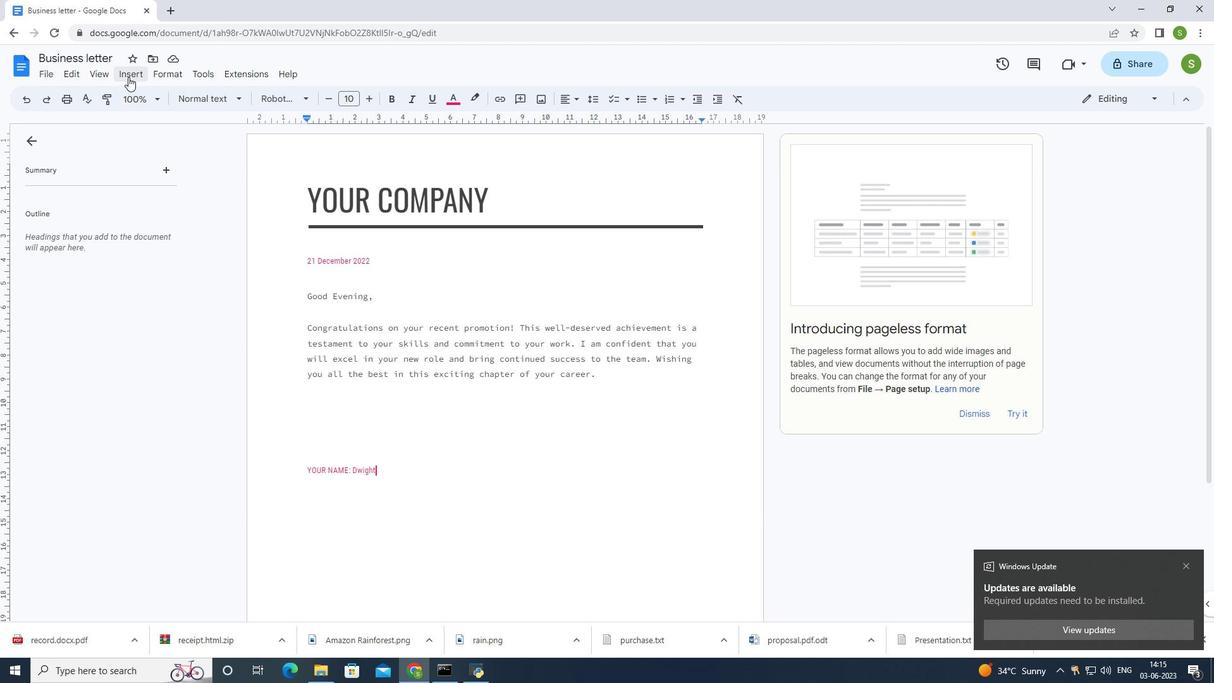 
Action: Mouse moved to (158, 377)
Screenshot: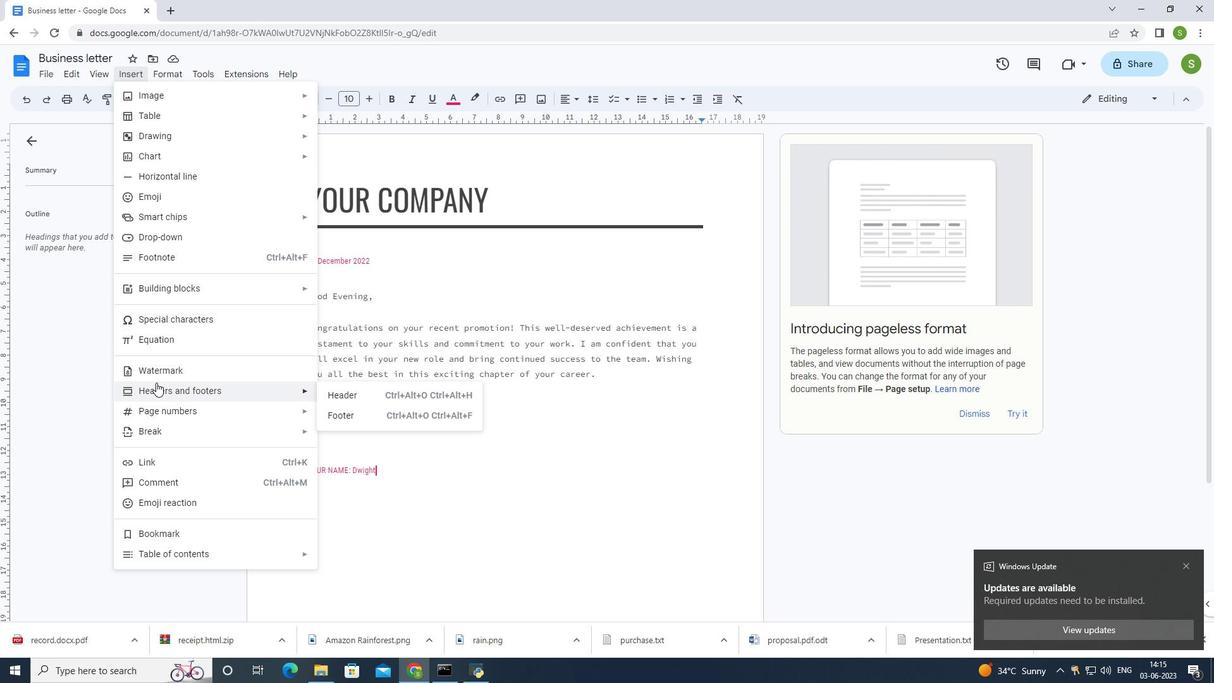 
Action: Mouse pressed left at (158, 377)
Screenshot: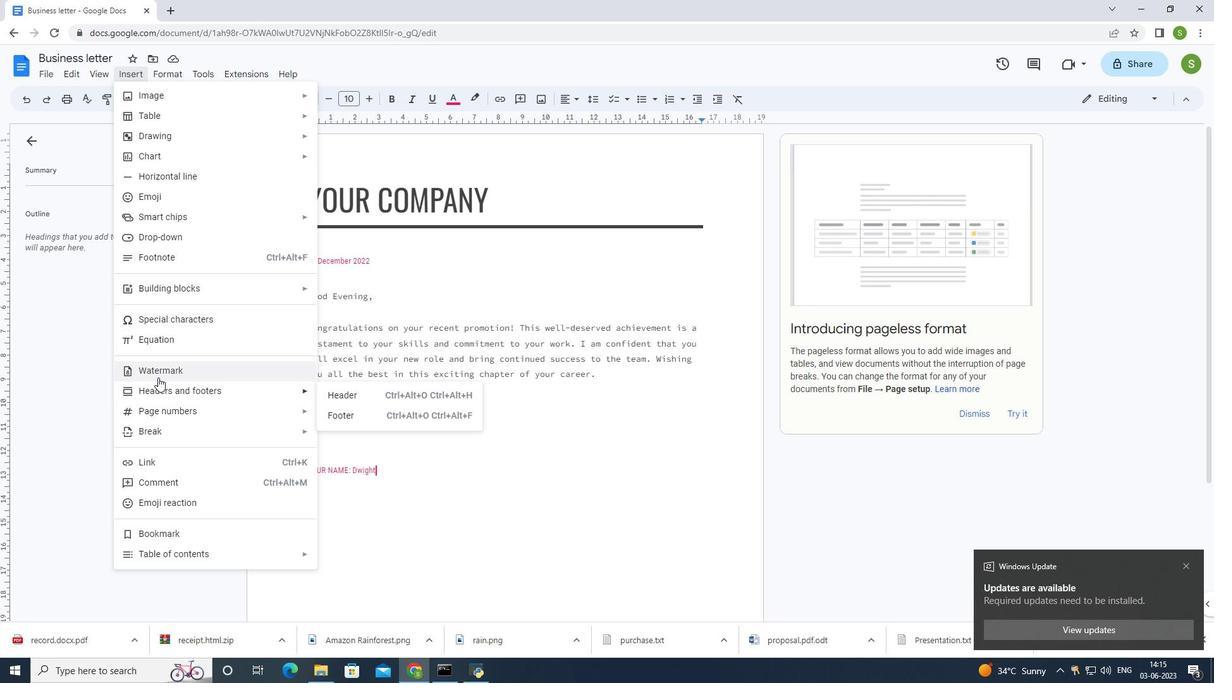 
Action: Mouse moved to (1170, 140)
Screenshot: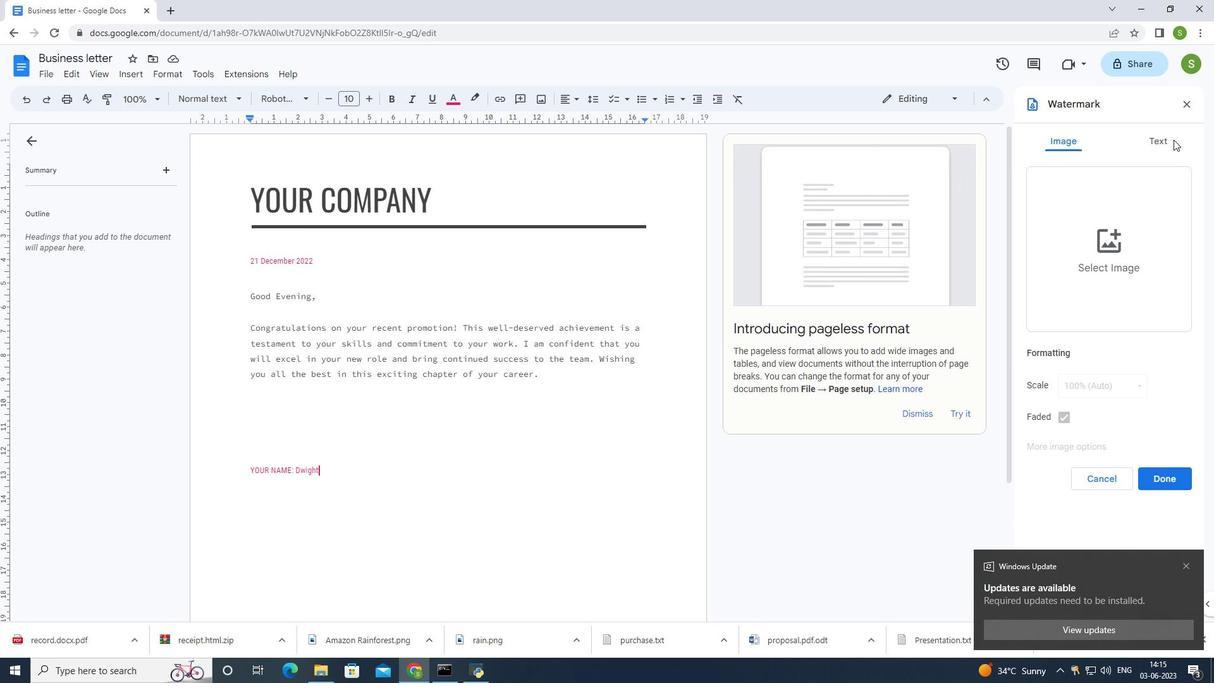 
Action: Mouse pressed left at (1170, 140)
Screenshot: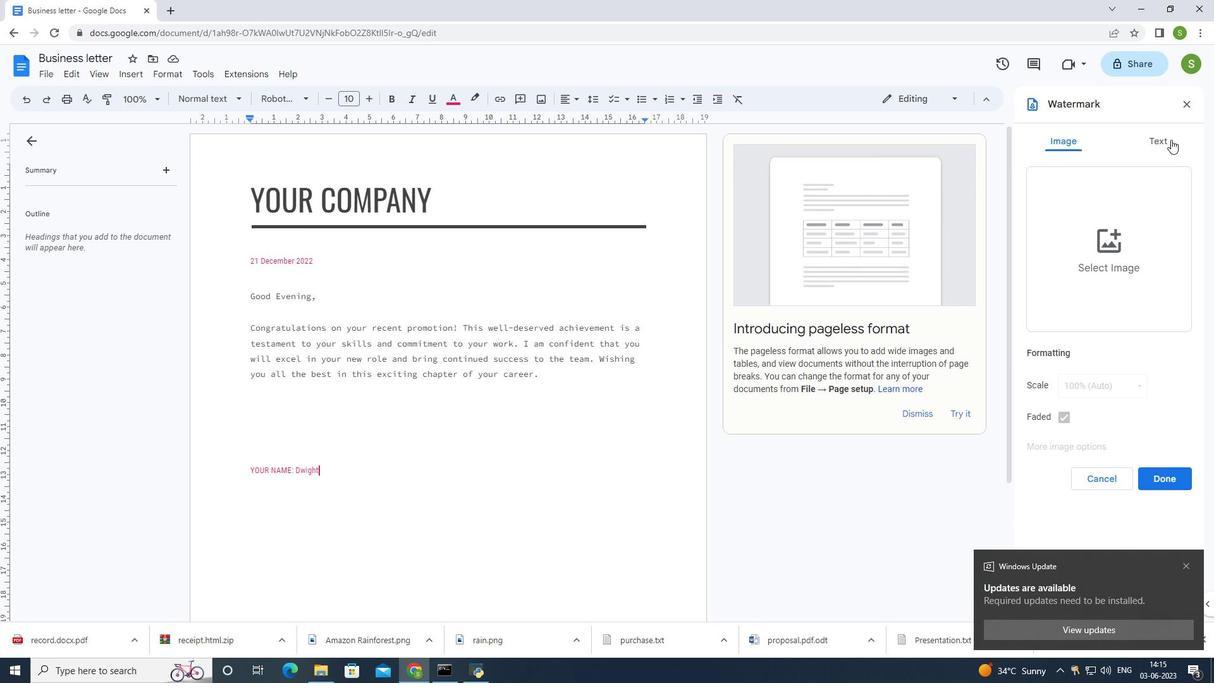 
Action: Mouse moved to (1161, 170)
Screenshot: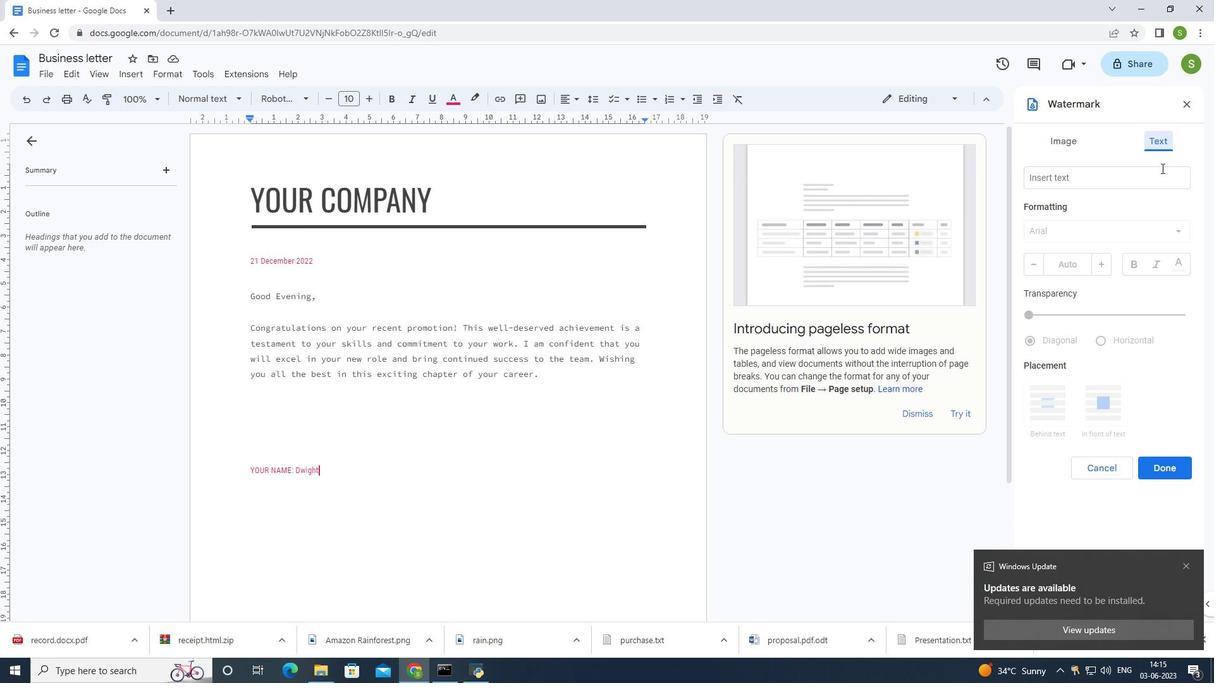 
Action: Mouse pressed left at (1161, 170)
Screenshot: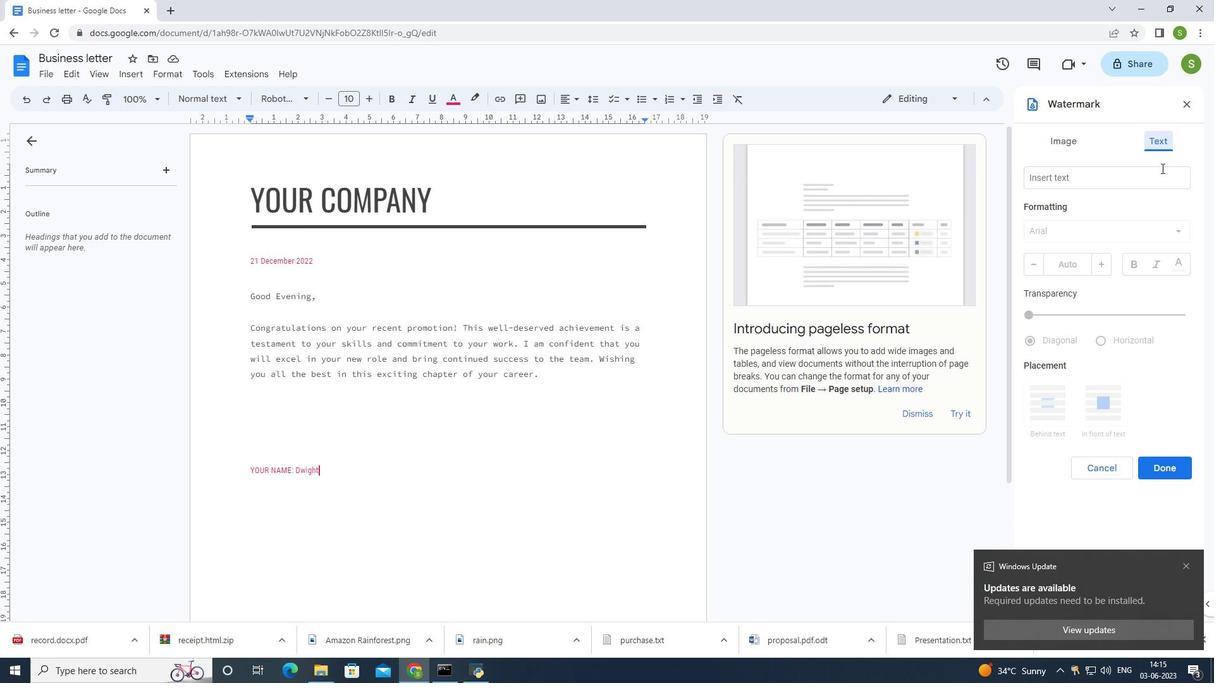 
Action: Mouse moved to (1021, 461)
Screenshot: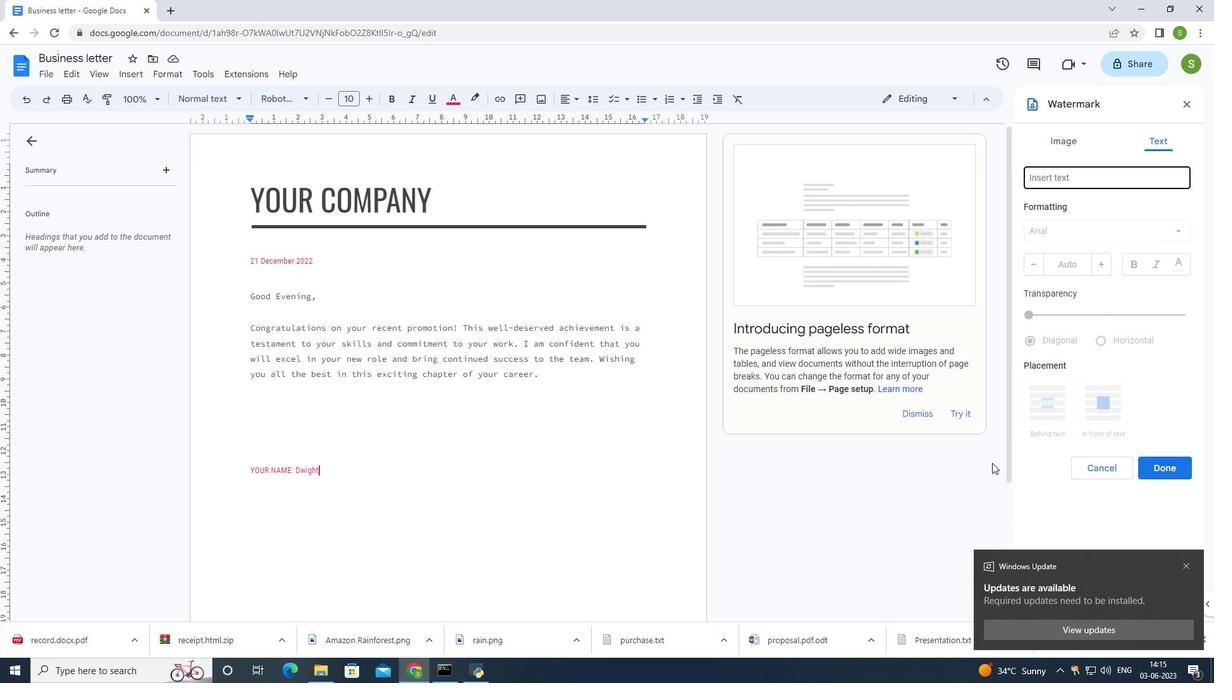 
Action: Key pressed <Key.shift><Key.shift><Key.shift><Key.shift><Key.shift><Key.shift><Key.shift><Key.shift><Key.shift><Key.shift><Key.shift><Key.shift><Key.shift><Key.shift><Key.shift><Key.shift><Key.shift><Key.shift><Key.shift><Key.shift>Ram
Screenshot: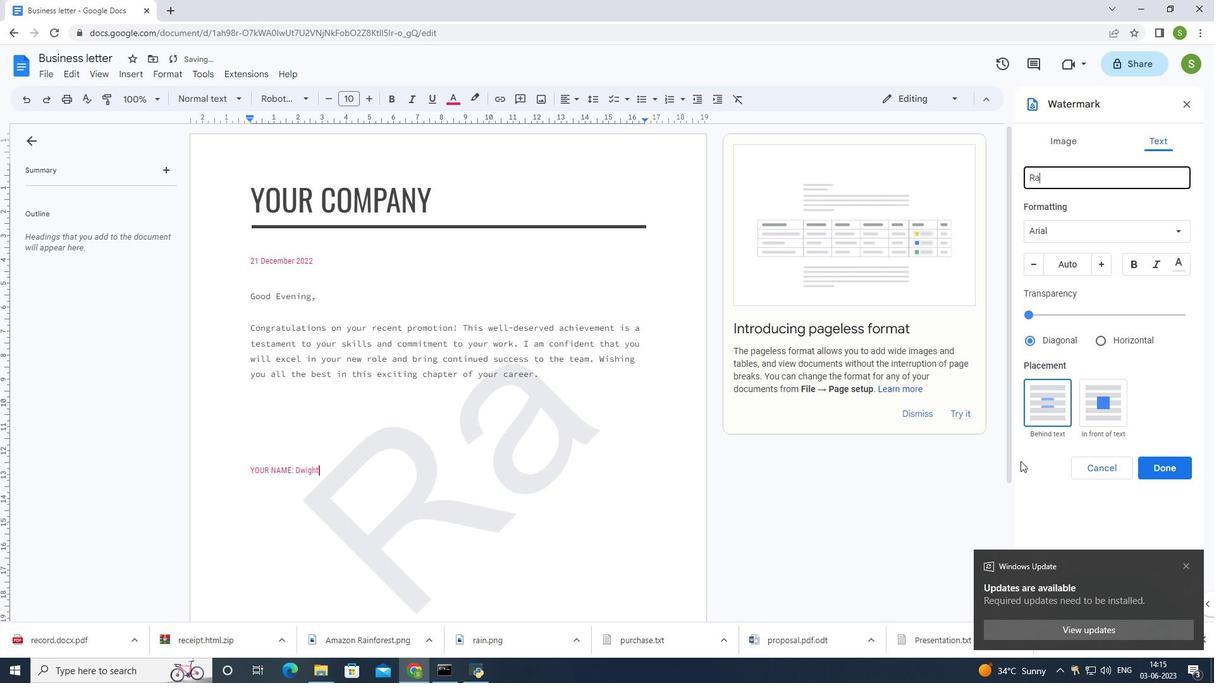 
Action: Mouse moved to (1063, 484)
Screenshot: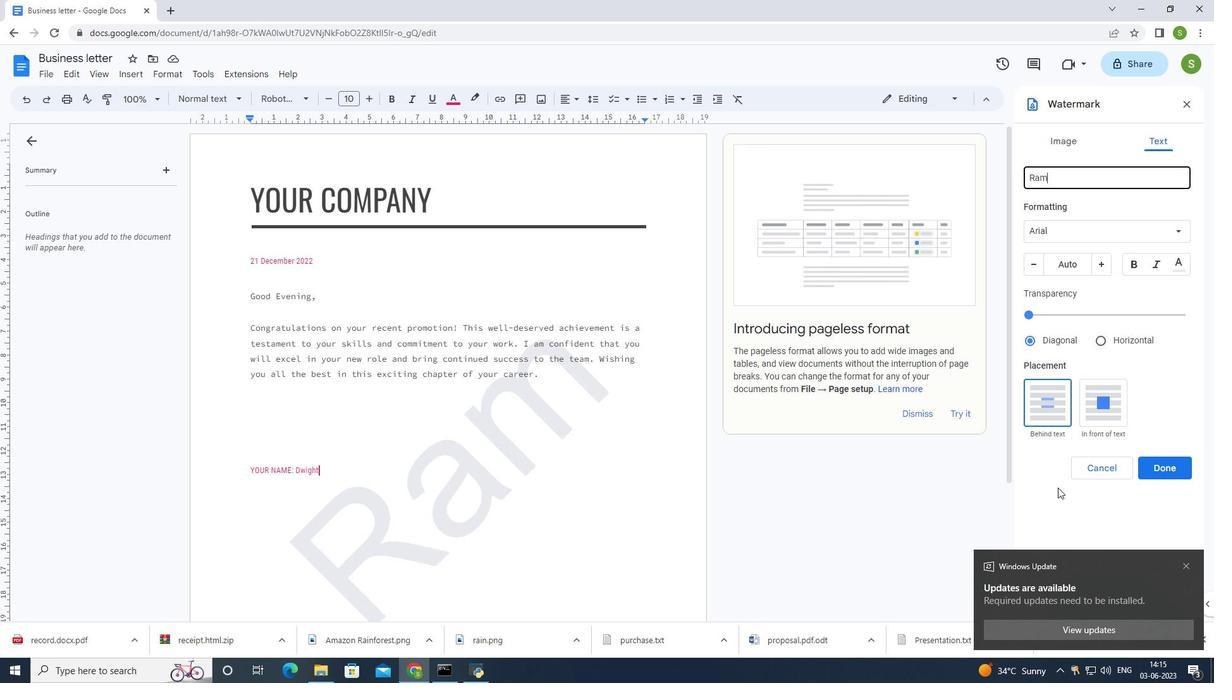
Action: Key pressed <Key.shift_r><Key.shift_r><Key.shift_r><Key.shift_r><Key.shift_r><Key.shift_r>&sons
Screenshot: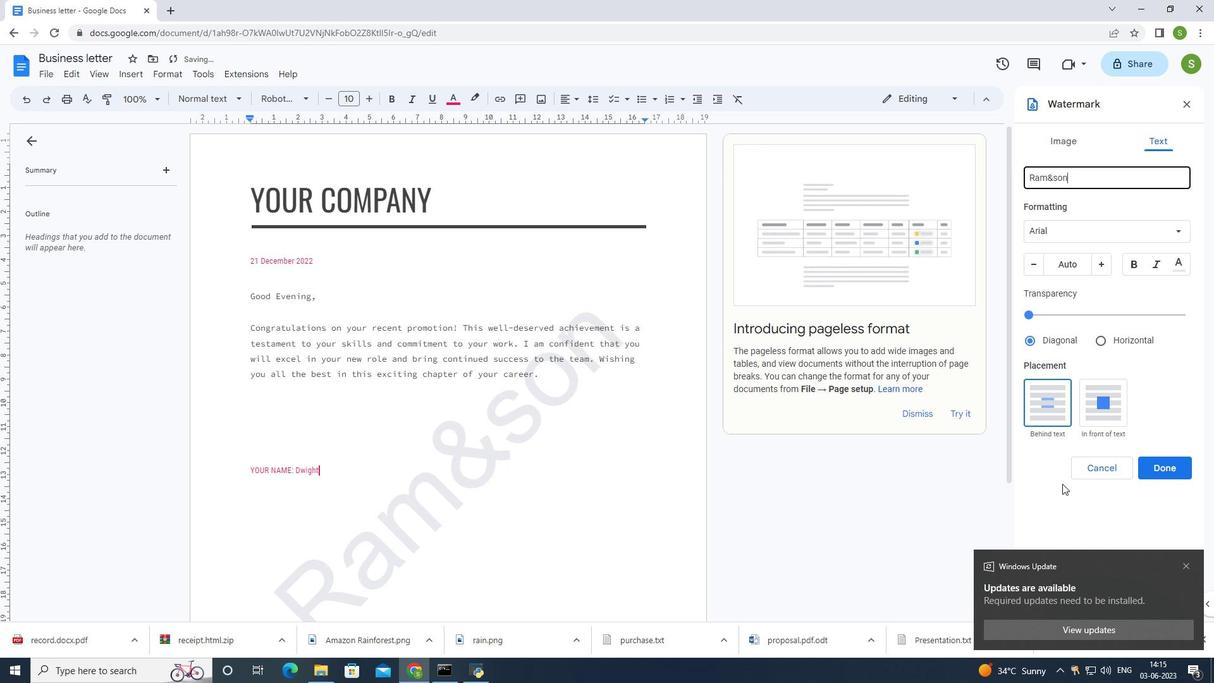 
Action: Mouse moved to (1123, 236)
Screenshot: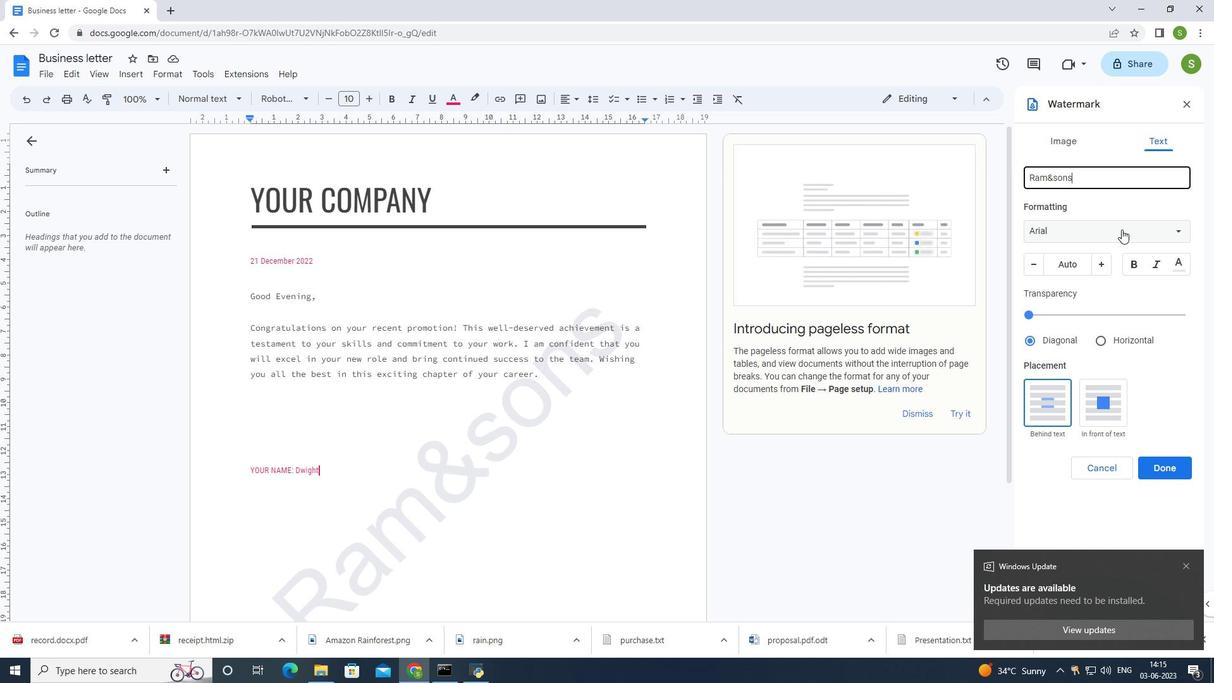 
Action: Mouse pressed left at (1123, 236)
Screenshot: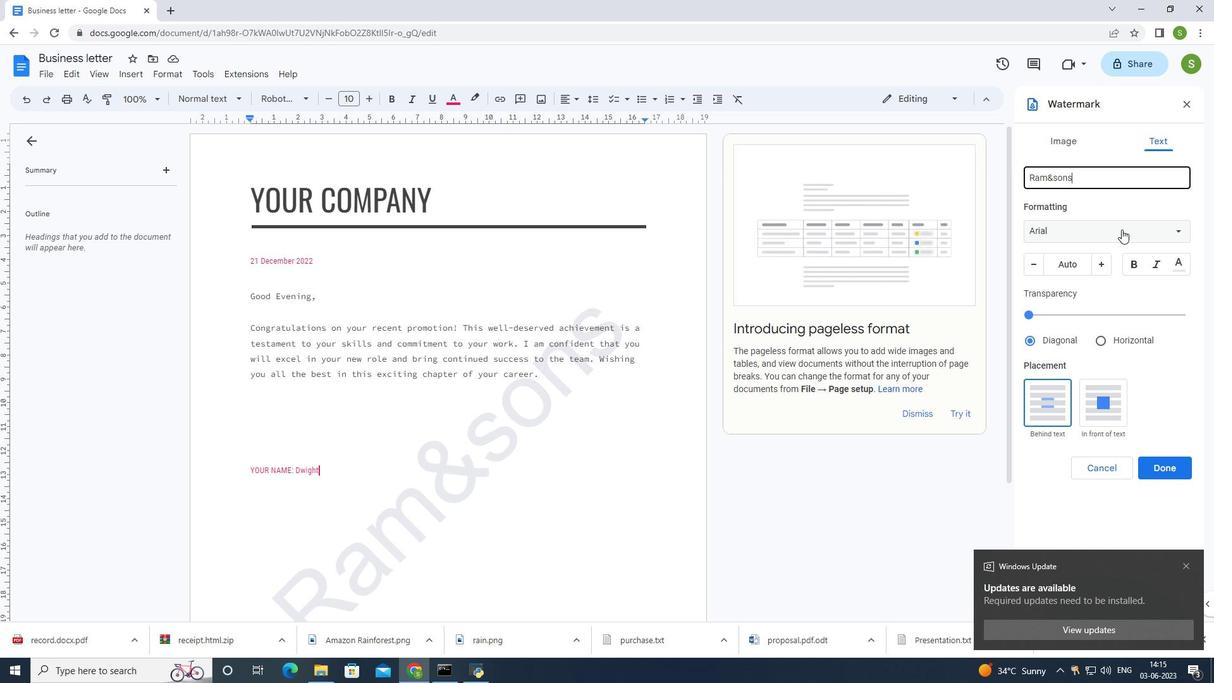 
Action: Mouse moved to (1086, 335)
Screenshot: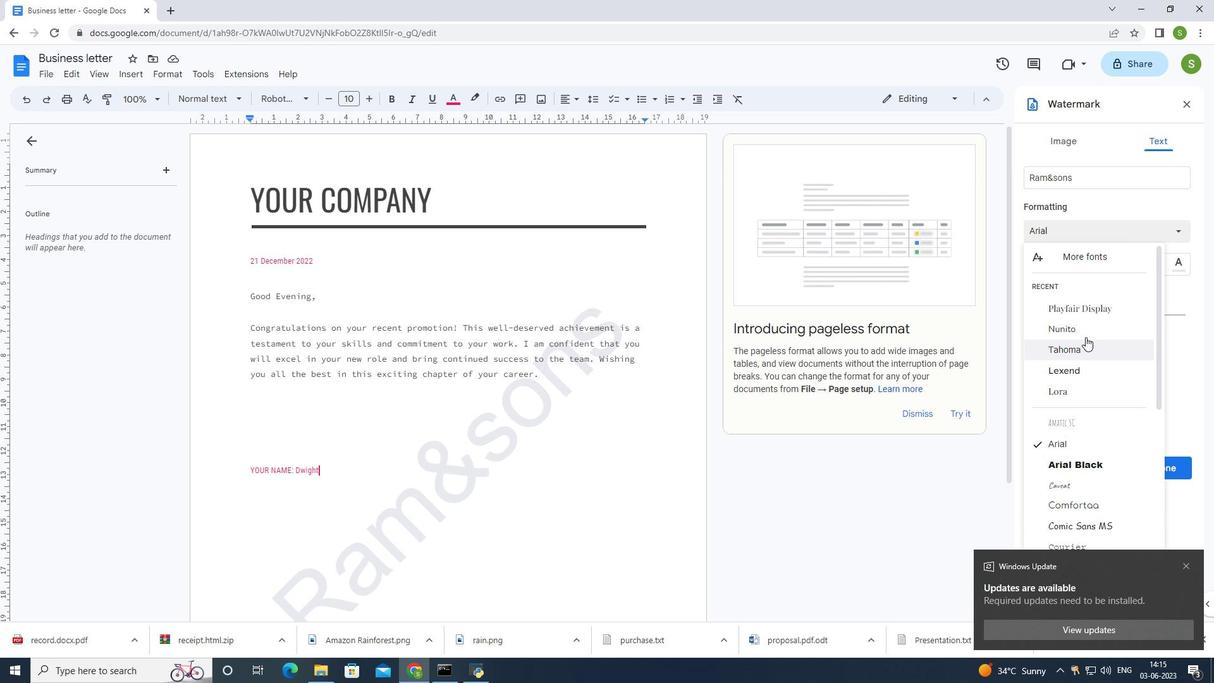 
Action: Mouse pressed left at (1086, 335)
Screenshot: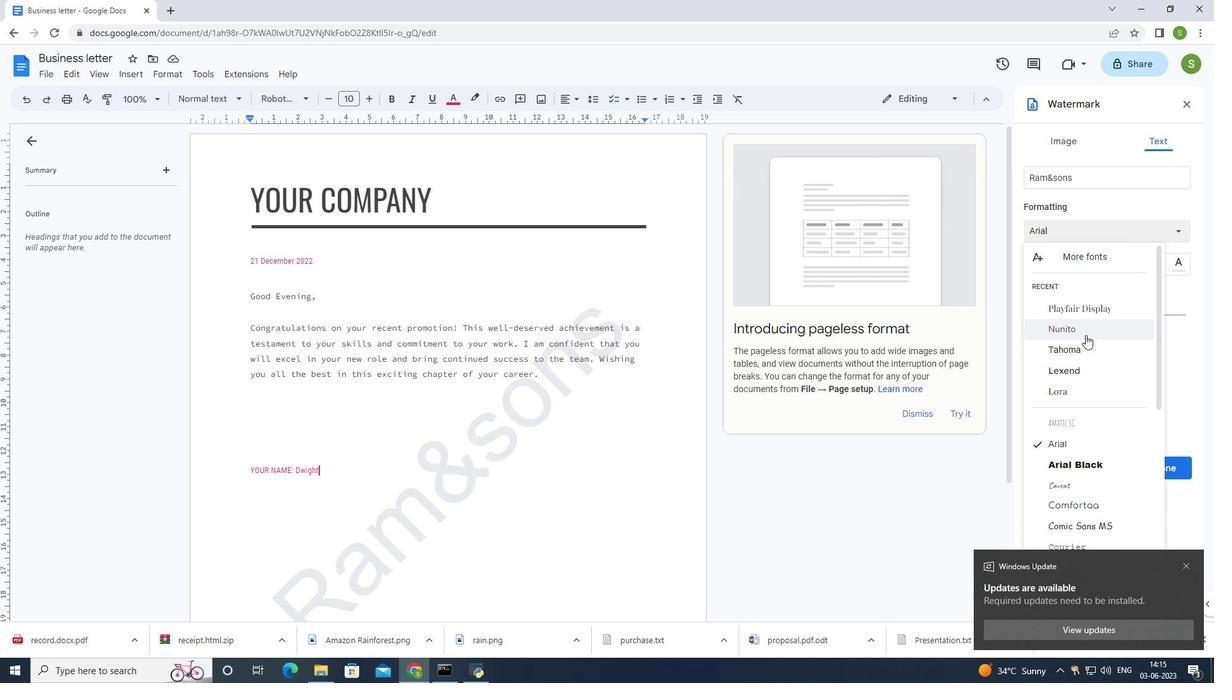 
Action: Mouse moved to (1100, 267)
Screenshot: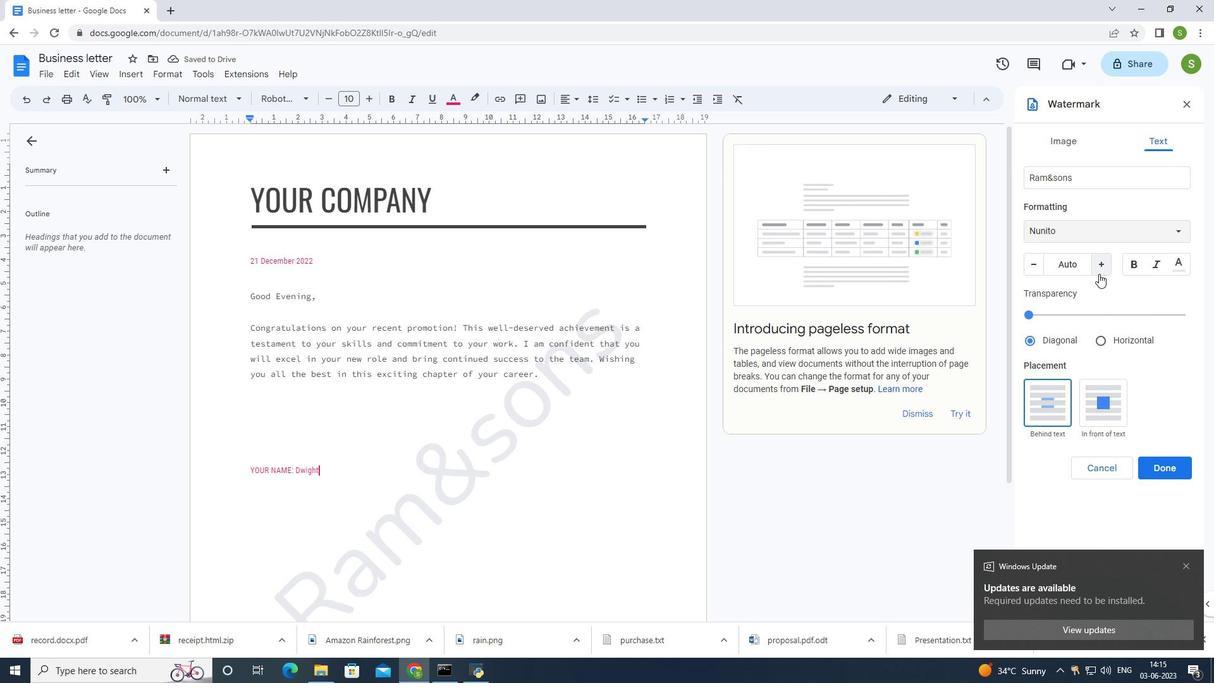 
Action: Mouse pressed left at (1100, 267)
Screenshot: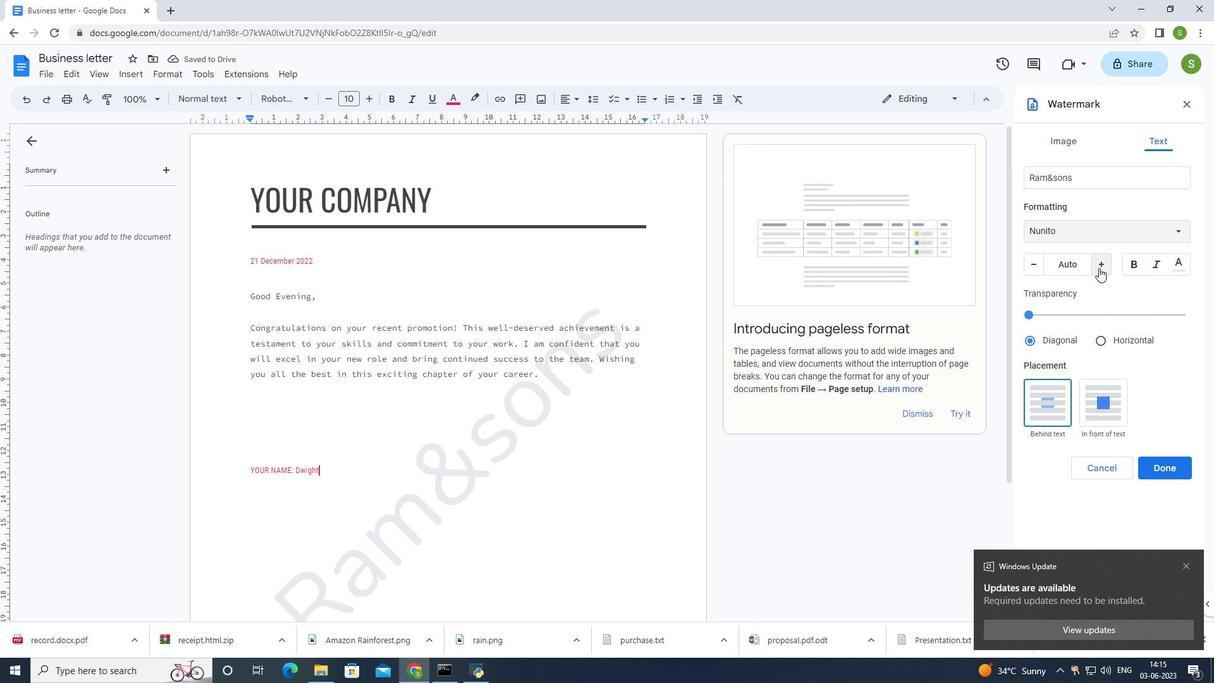 
Action: Mouse pressed left at (1100, 267)
Screenshot: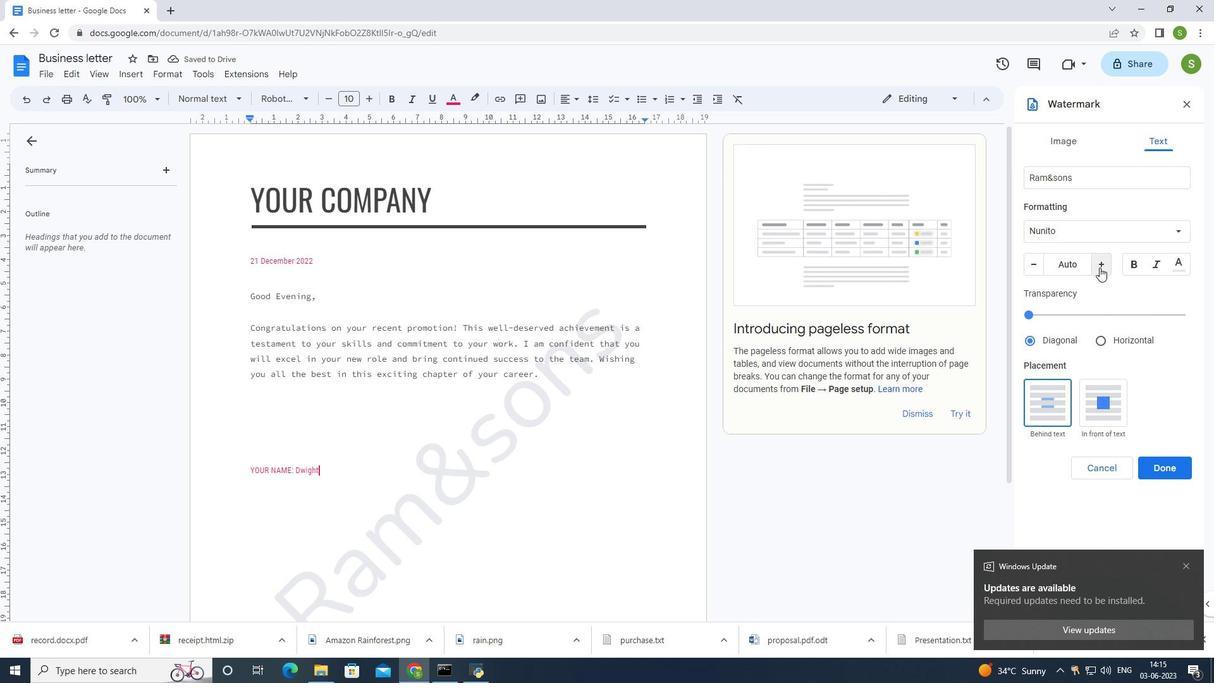 
Action: Mouse pressed left at (1100, 267)
Screenshot: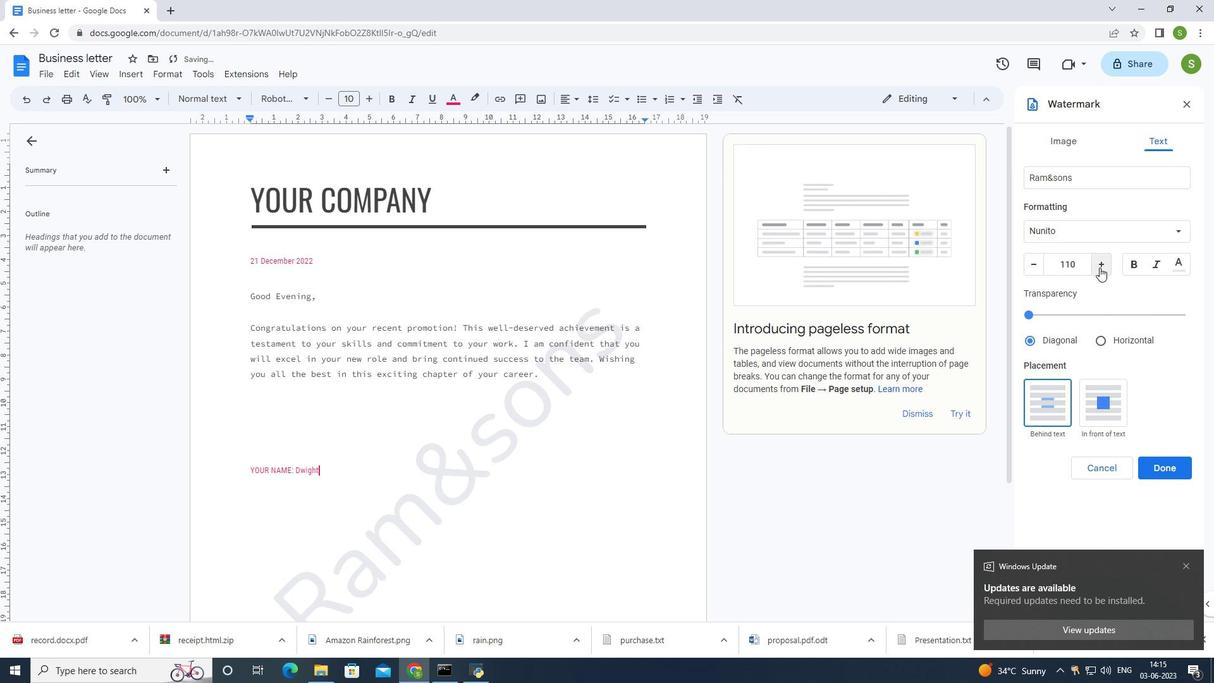 
Action: Mouse pressed left at (1100, 267)
Screenshot: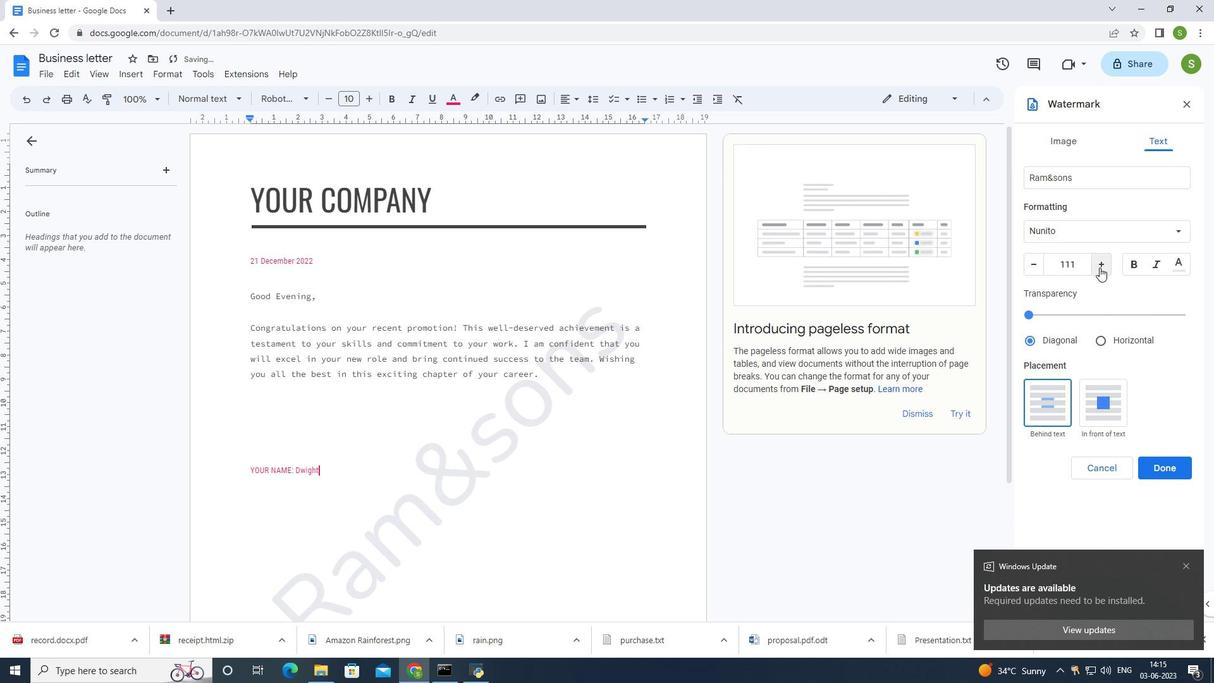 
Action: Mouse pressed left at (1100, 267)
Screenshot: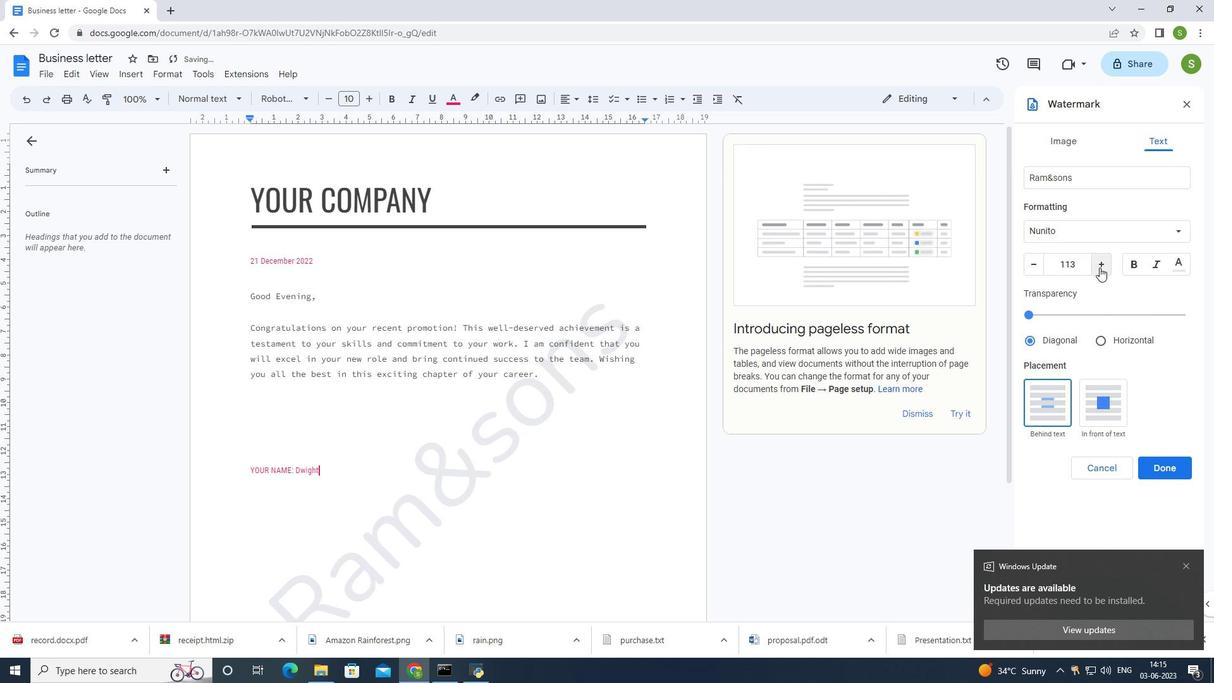 
Action: Mouse pressed left at (1100, 267)
Screenshot: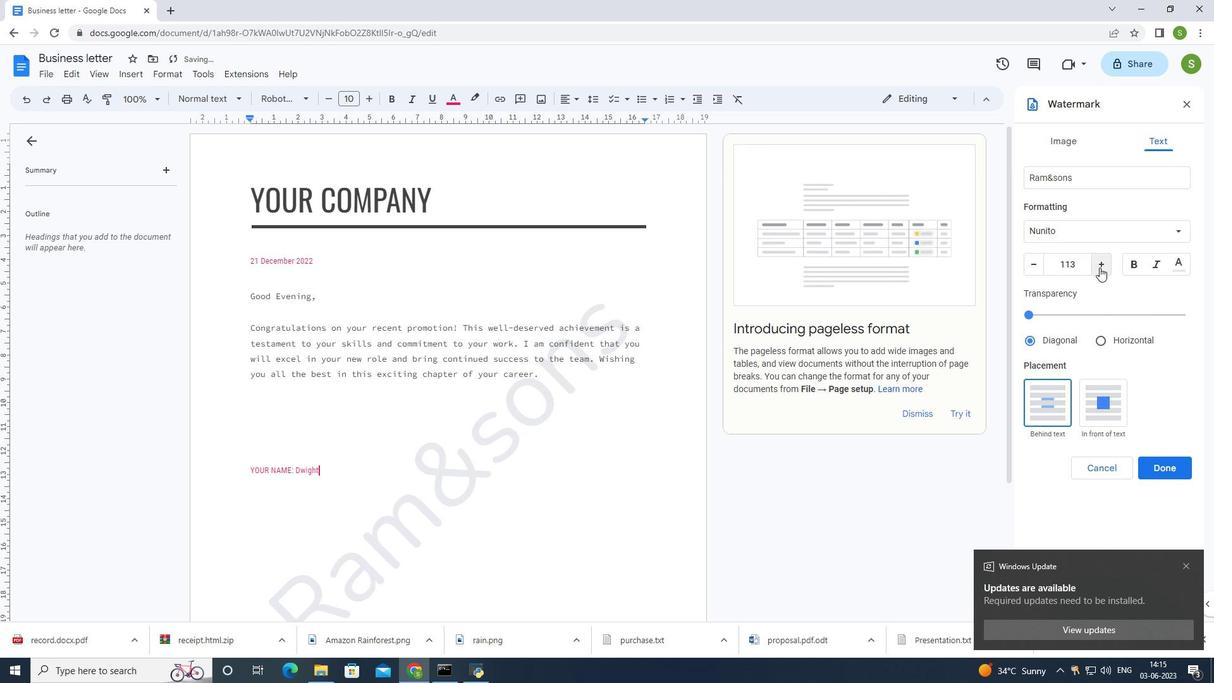 
Action: Mouse pressed left at (1100, 267)
Screenshot: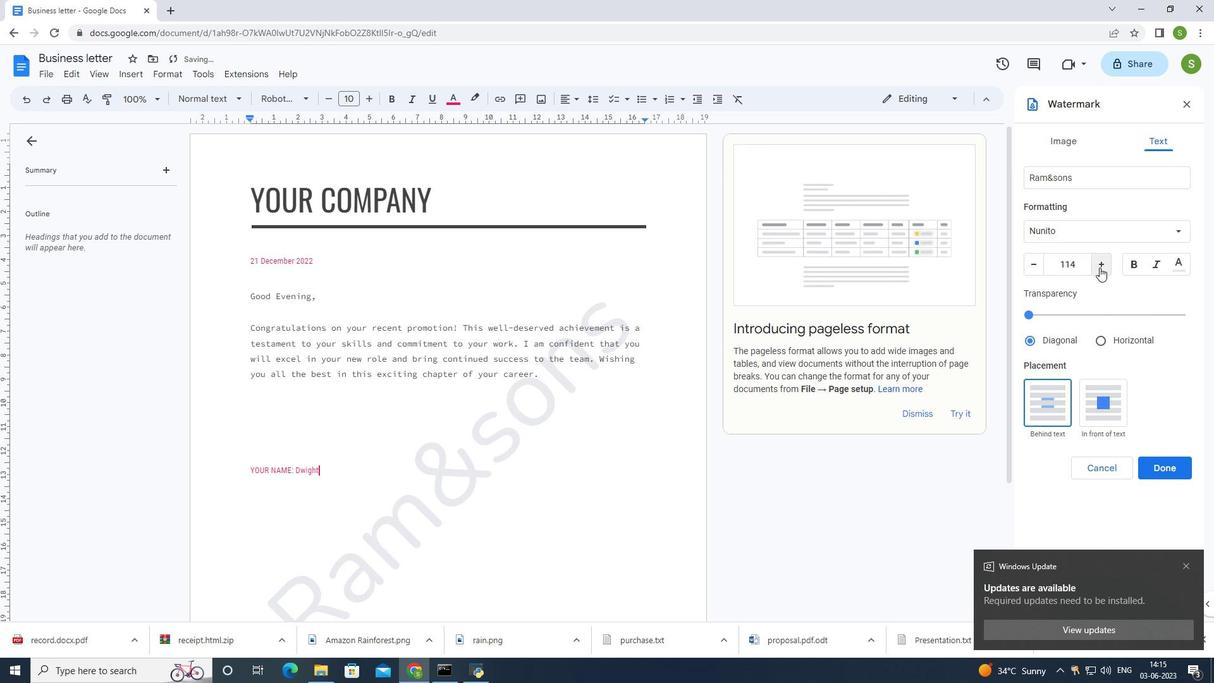 
Action: Mouse pressed left at (1100, 267)
Screenshot: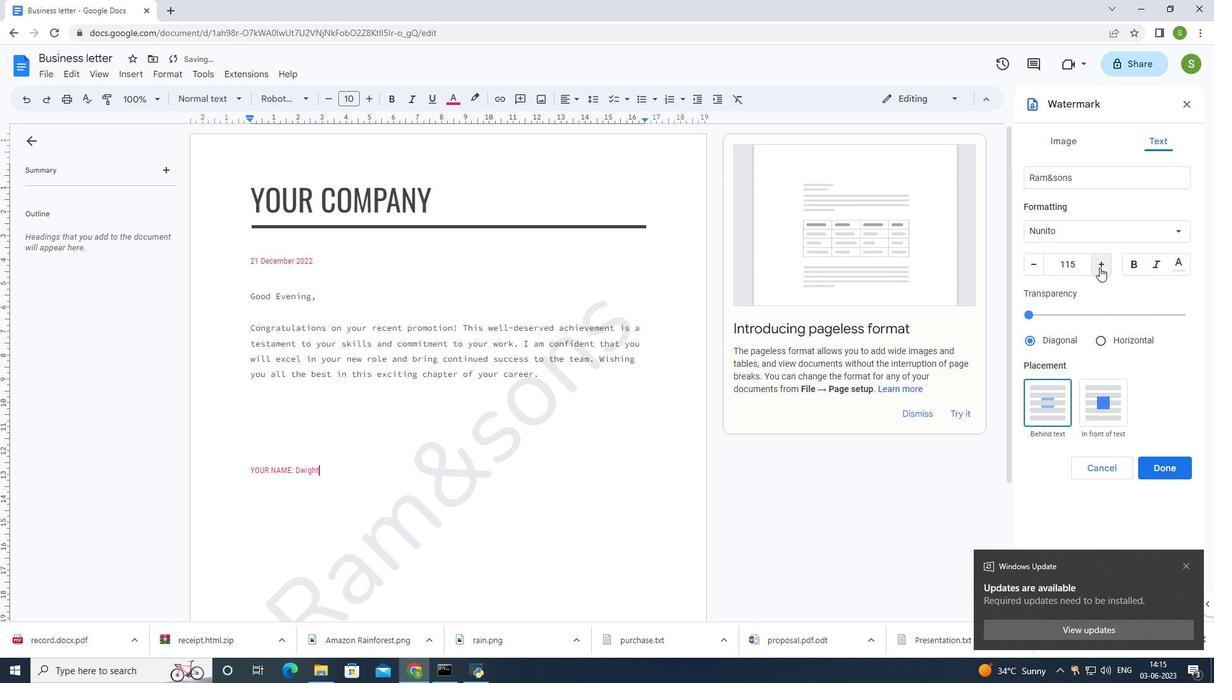 
Action: Mouse pressed left at (1100, 267)
Screenshot: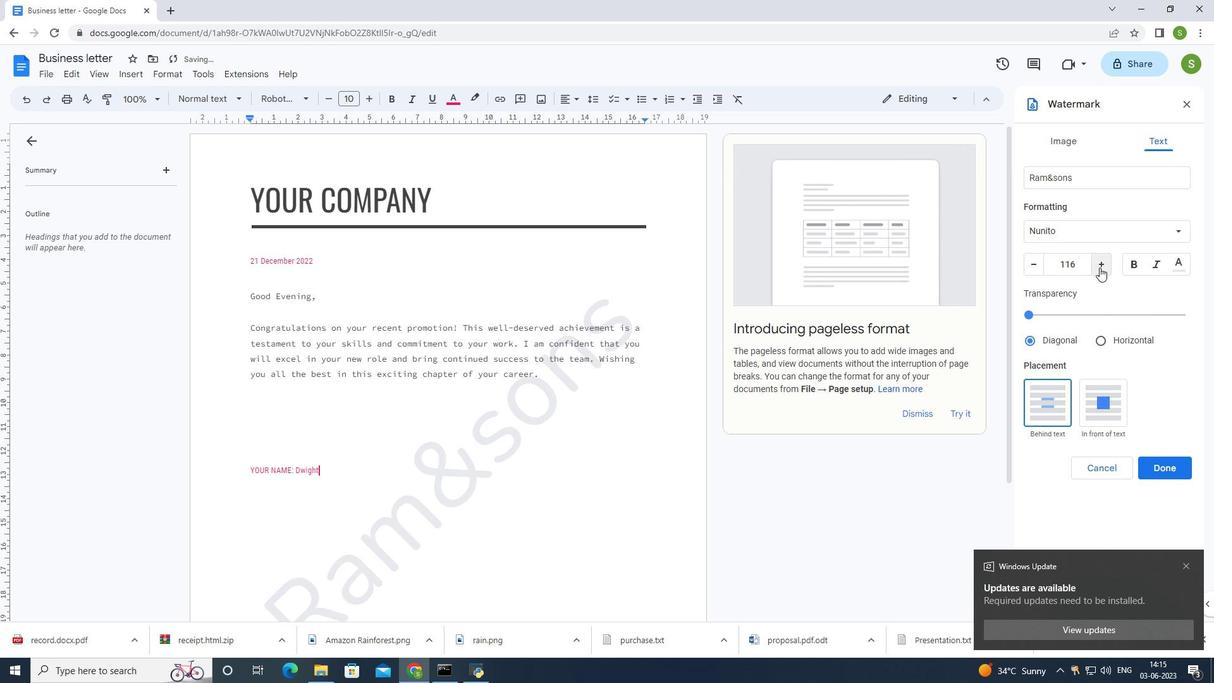 
Action: Mouse pressed left at (1100, 267)
Screenshot: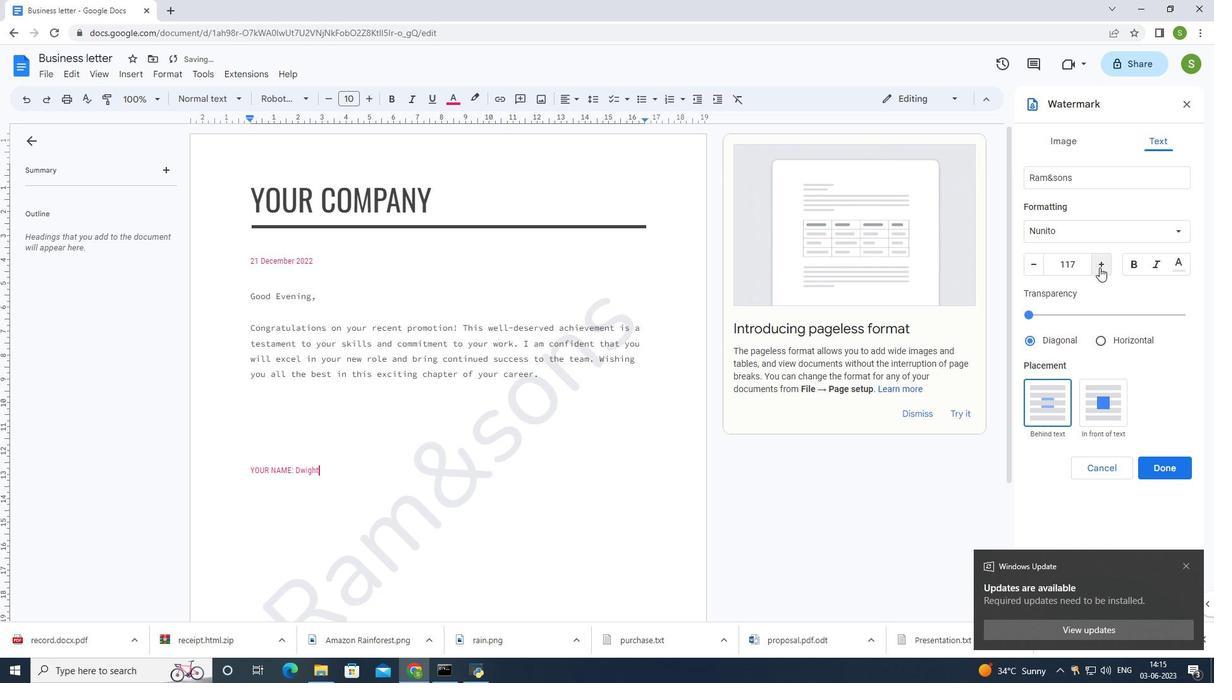 
Action: Mouse pressed left at (1100, 267)
Screenshot: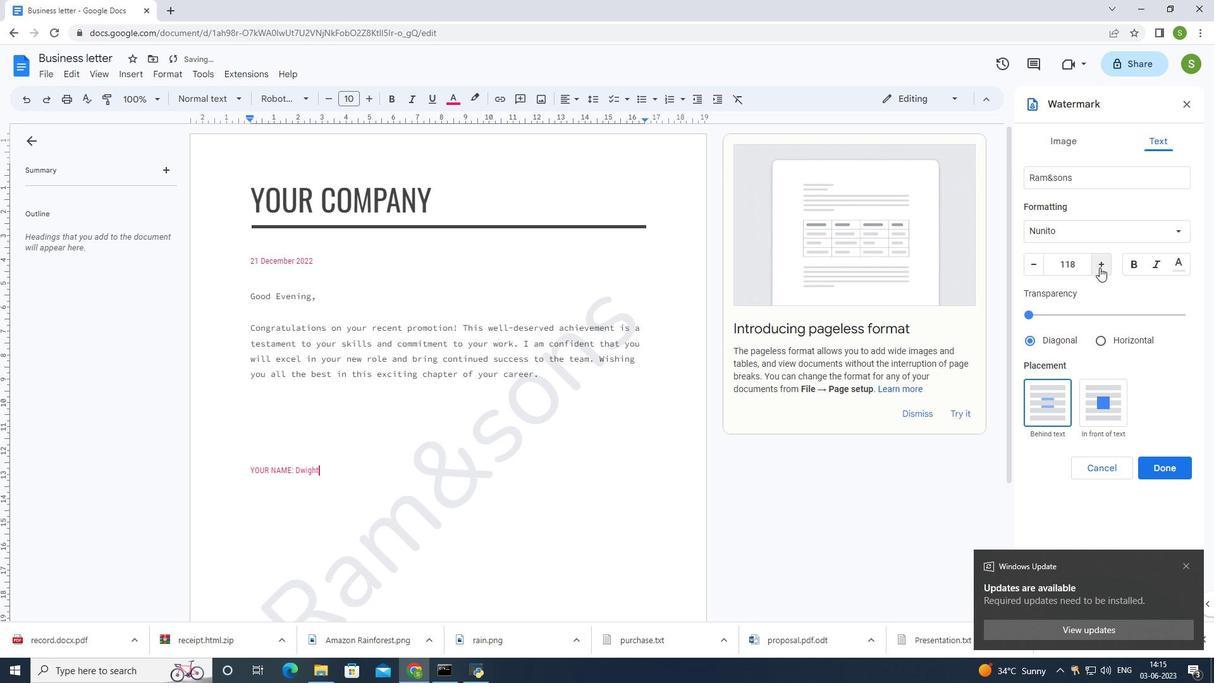 
Action: Mouse pressed left at (1100, 267)
Screenshot: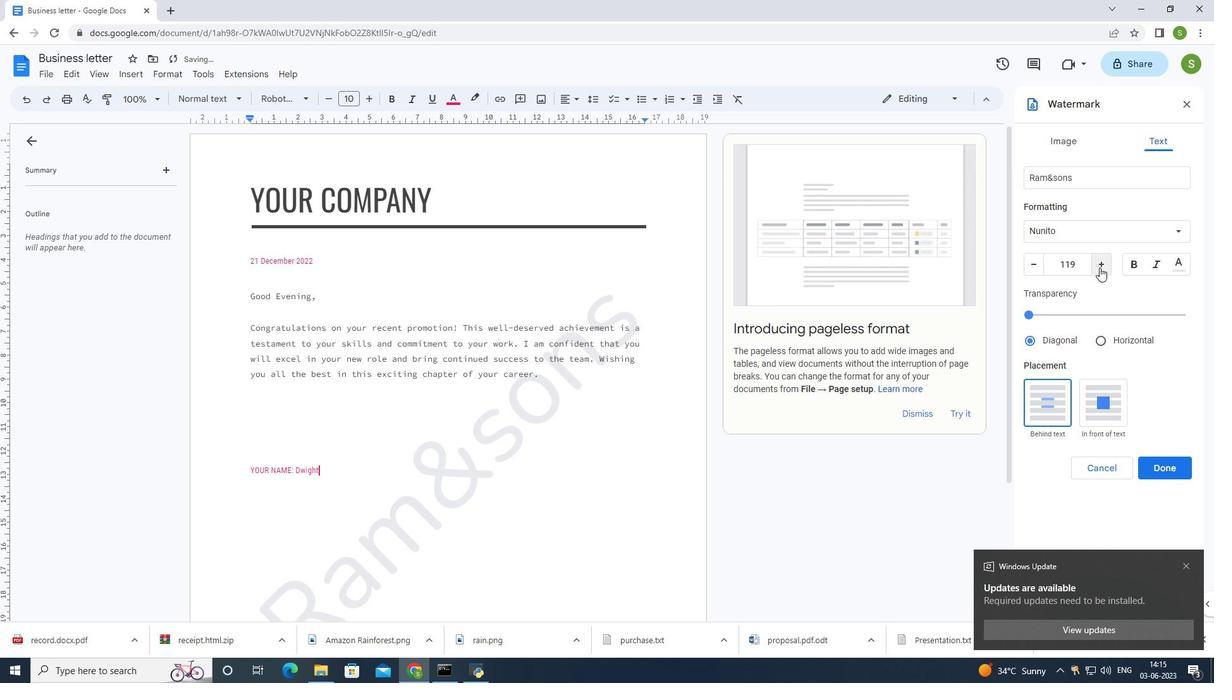 
Action: Mouse pressed left at (1100, 267)
Screenshot: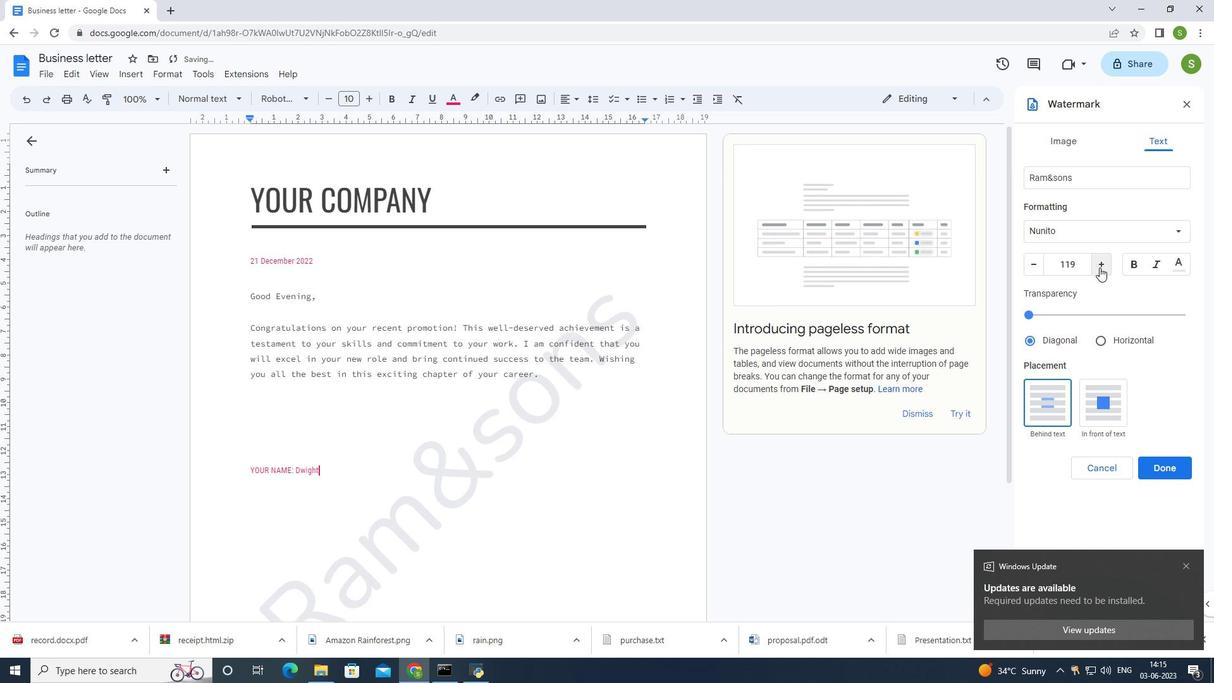
Action: Mouse pressed left at (1100, 267)
Screenshot: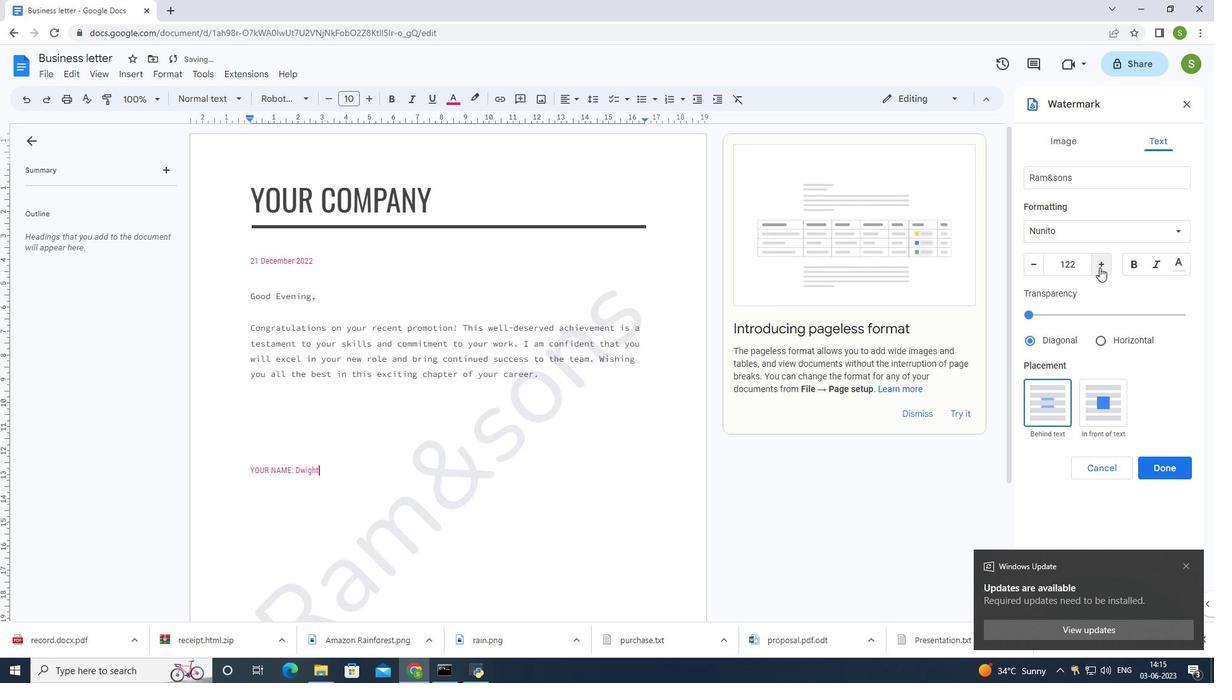 
Action: Mouse moved to (1149, 472)
Screenshot: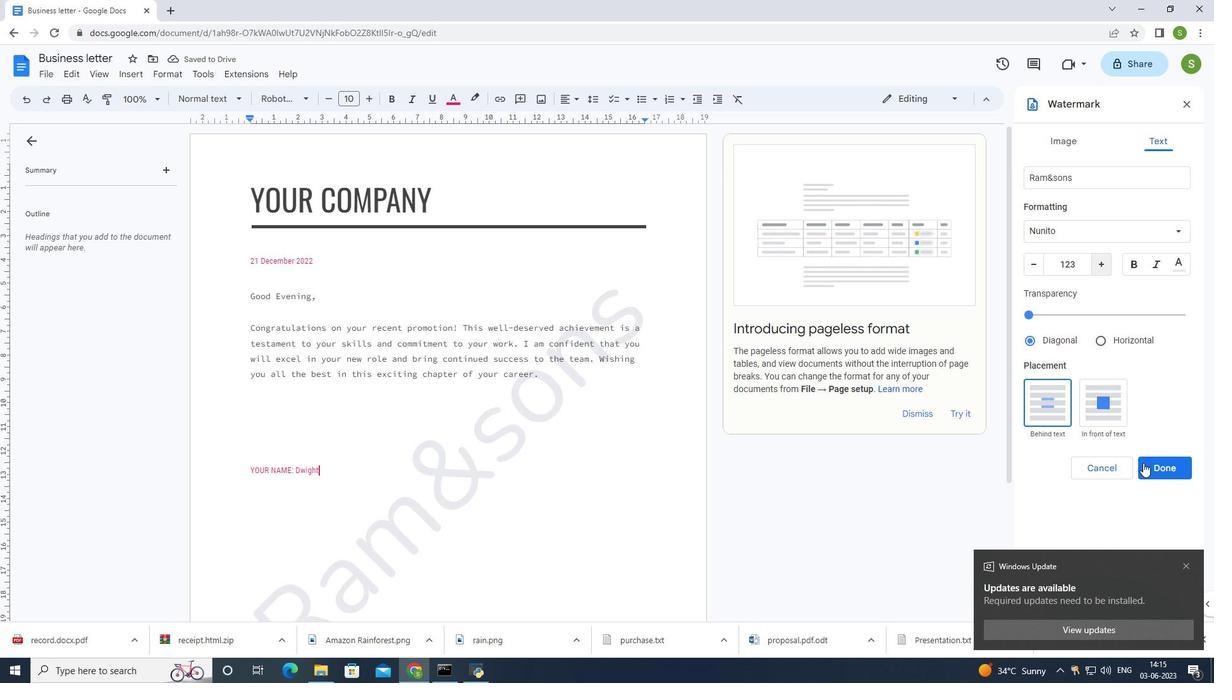 
Action: Mouse pressed left at (1149, 472)
Screenshot: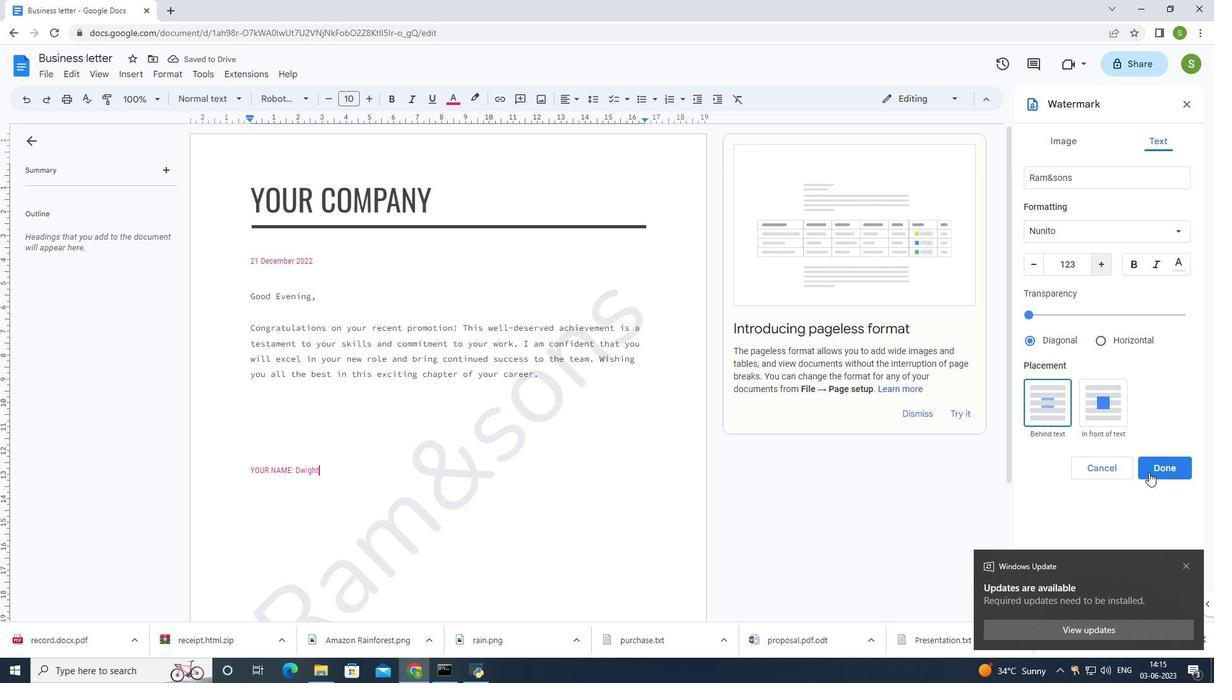 
Action: Mouse moved to (699, 378)
Screenshot: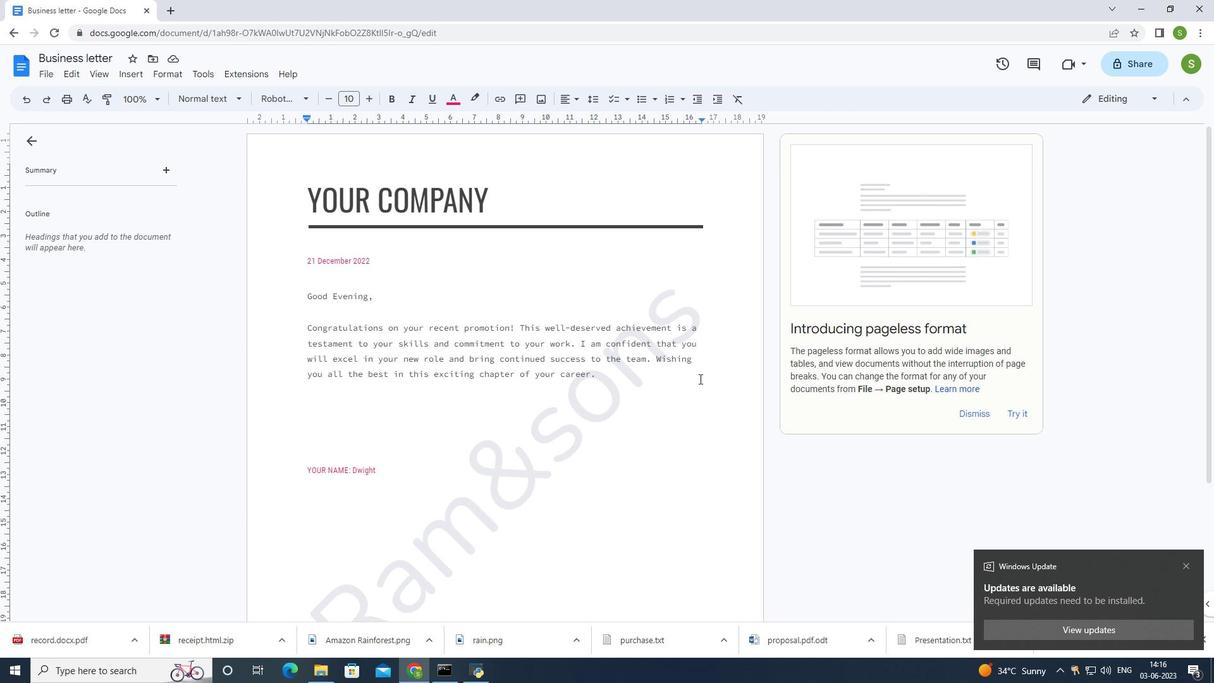 
